 Task: In the  document Grandcanyon.pdf Share this file with 'softage.7@softage.net' Check 'Vision History' View the  non- printing characters
Action: Mouse moved to (57, 107)
Screenshot: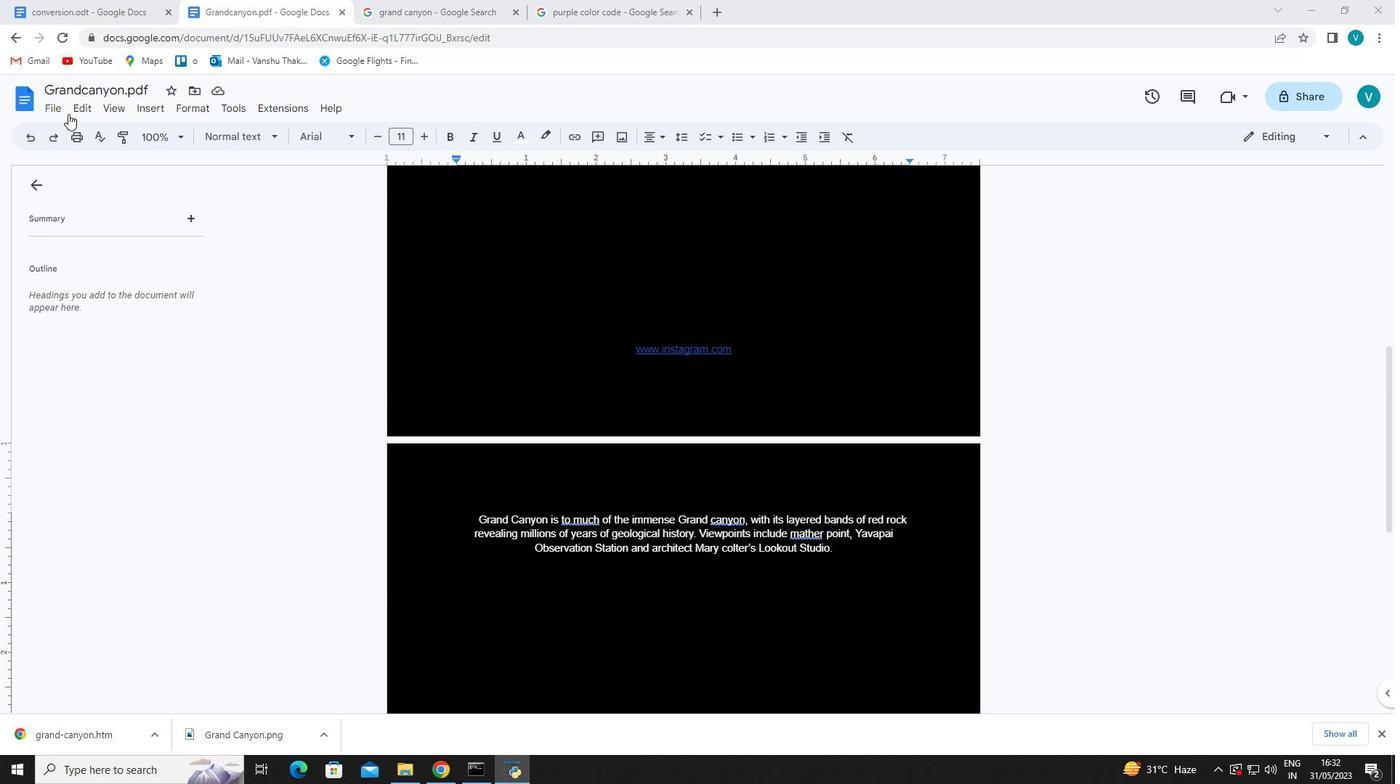 
Action: Mouse pressed left at (57, 107)
Screenshot: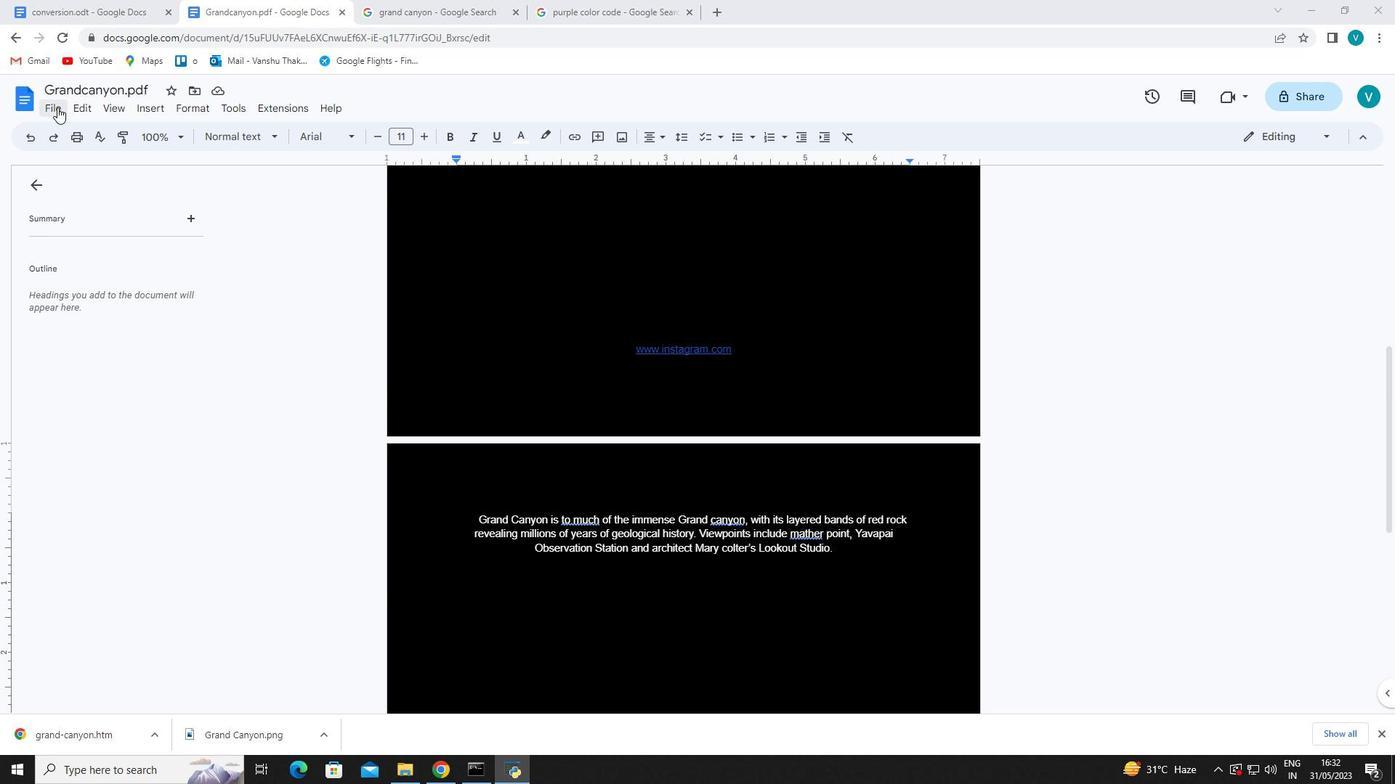 
Action: Mouse moved to (72, 211)
Screenshot: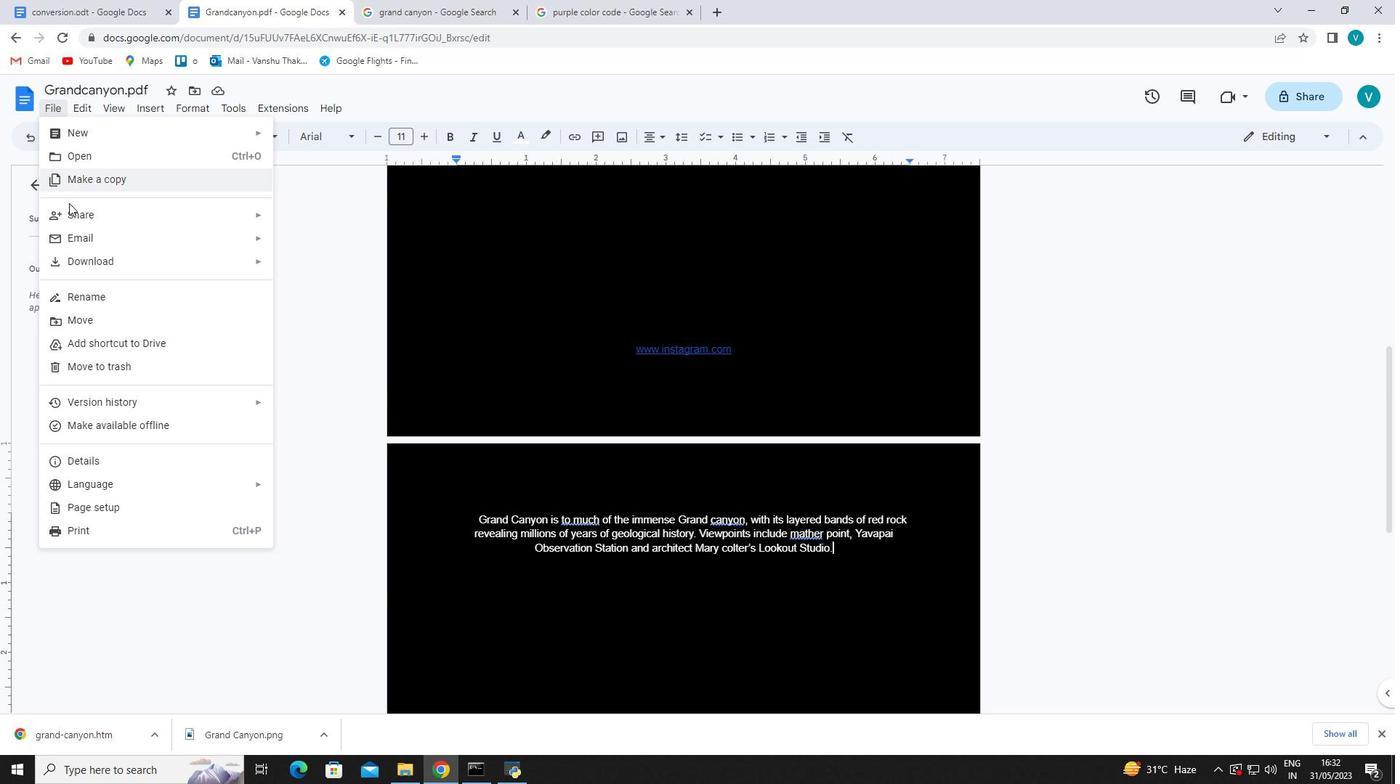 
Action: Mouse pressed left at (72, 211)
Screenshot: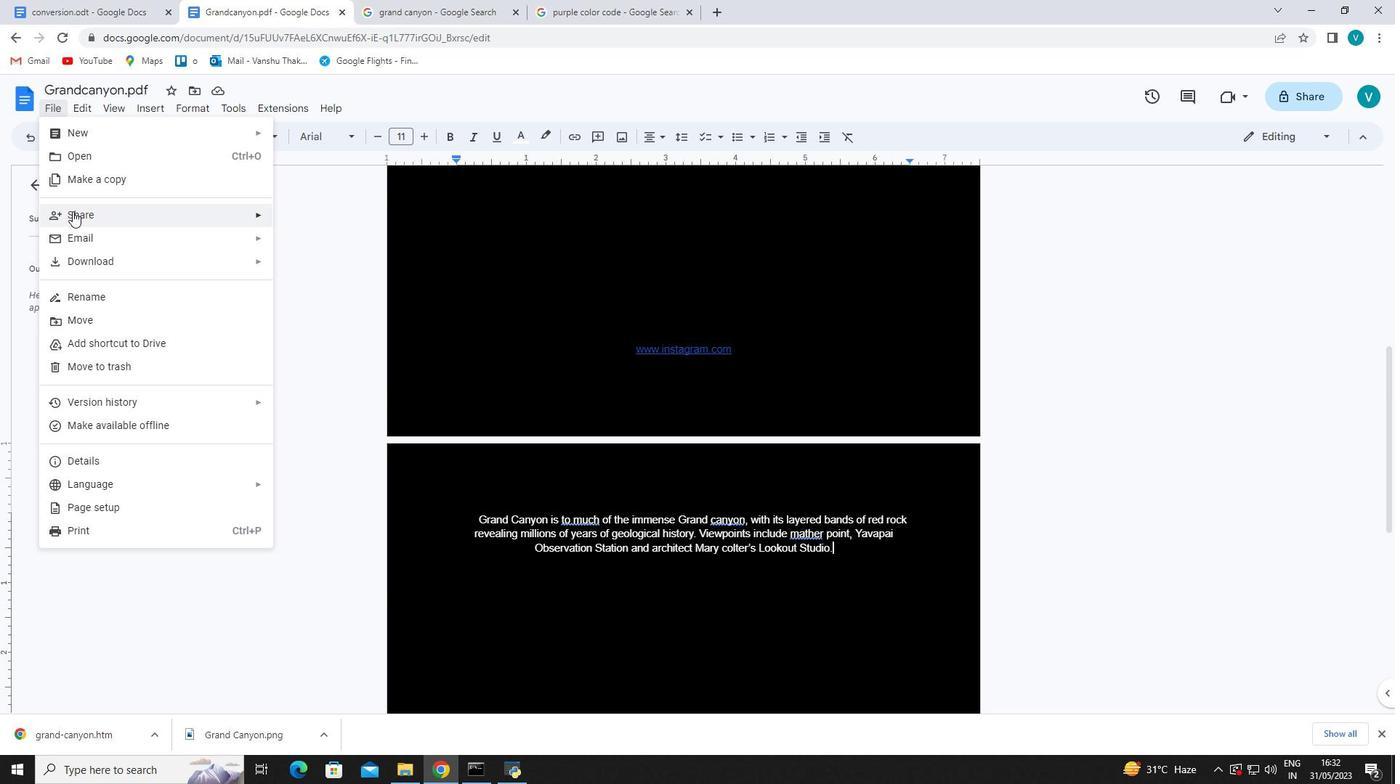 
Action: Mouse moved to (319, 223)
Screenshot: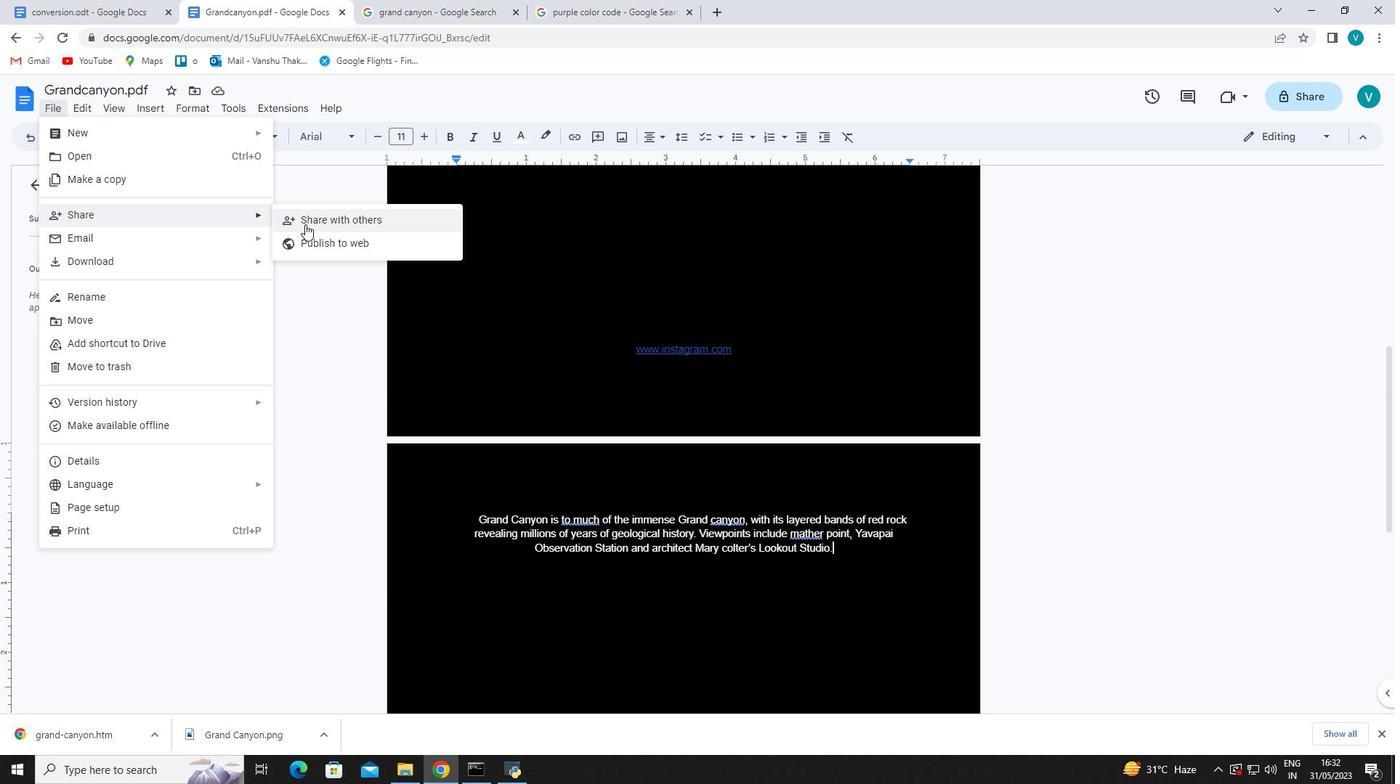 
Action: Mouse pressed left at (319, 223)
Screenshot: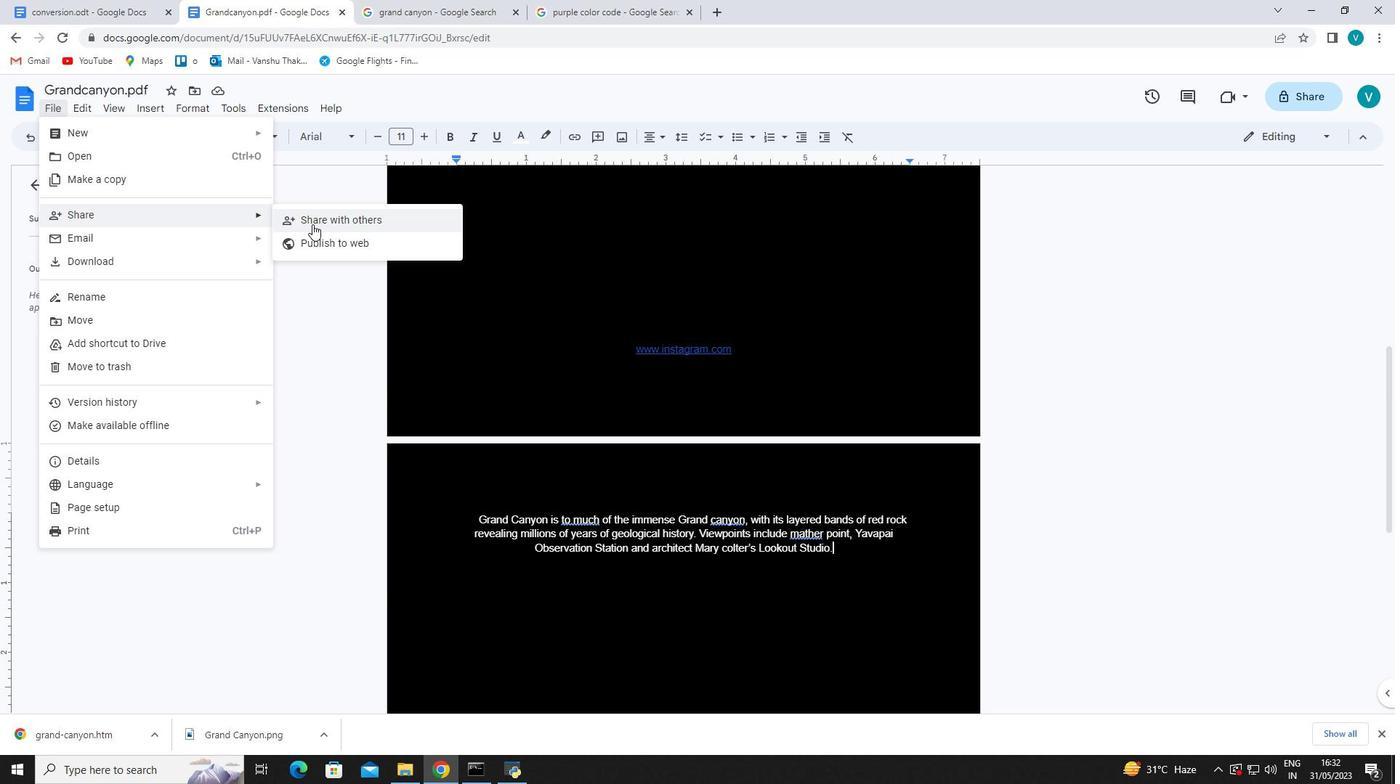 
Action: Mouse moved to (640, 325)
Screenshot: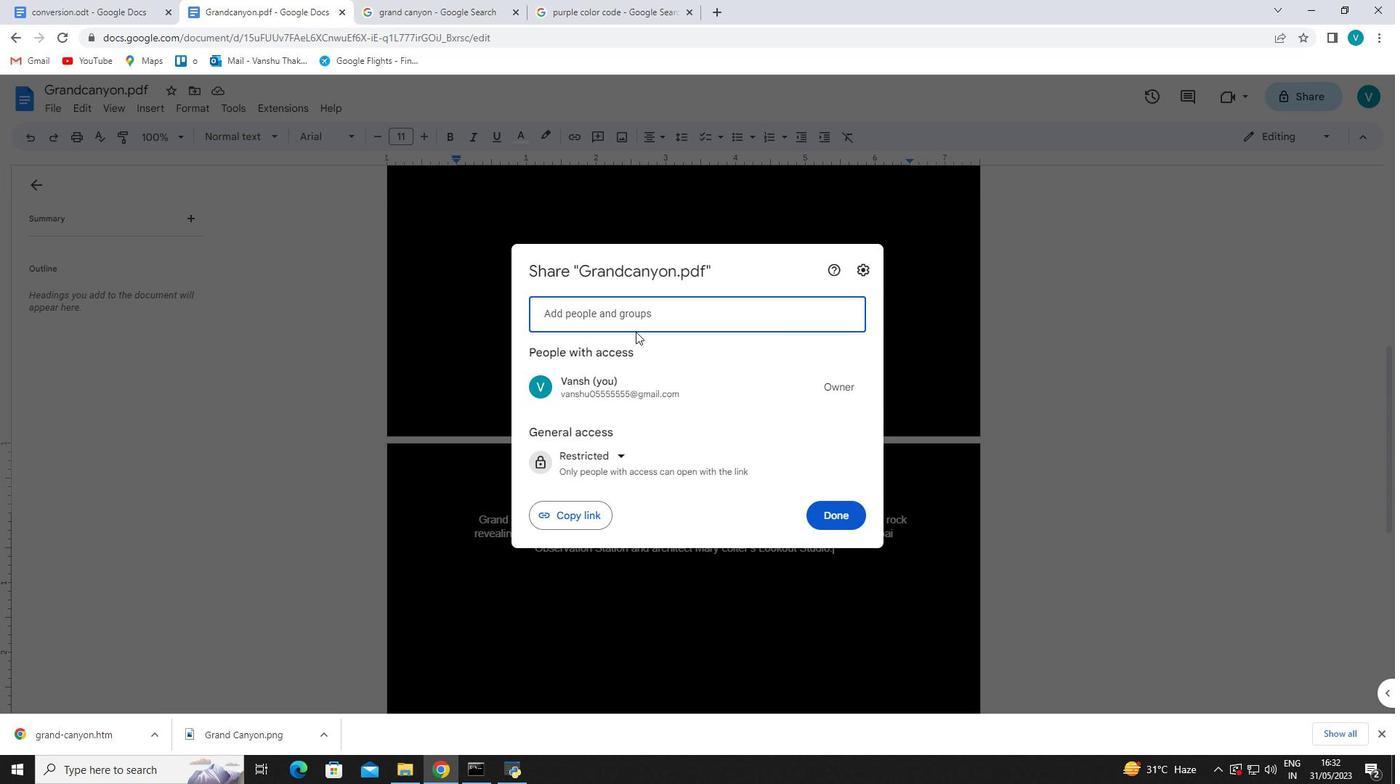 
Action: Mouse pressed left at (640, 325)
Screenshot: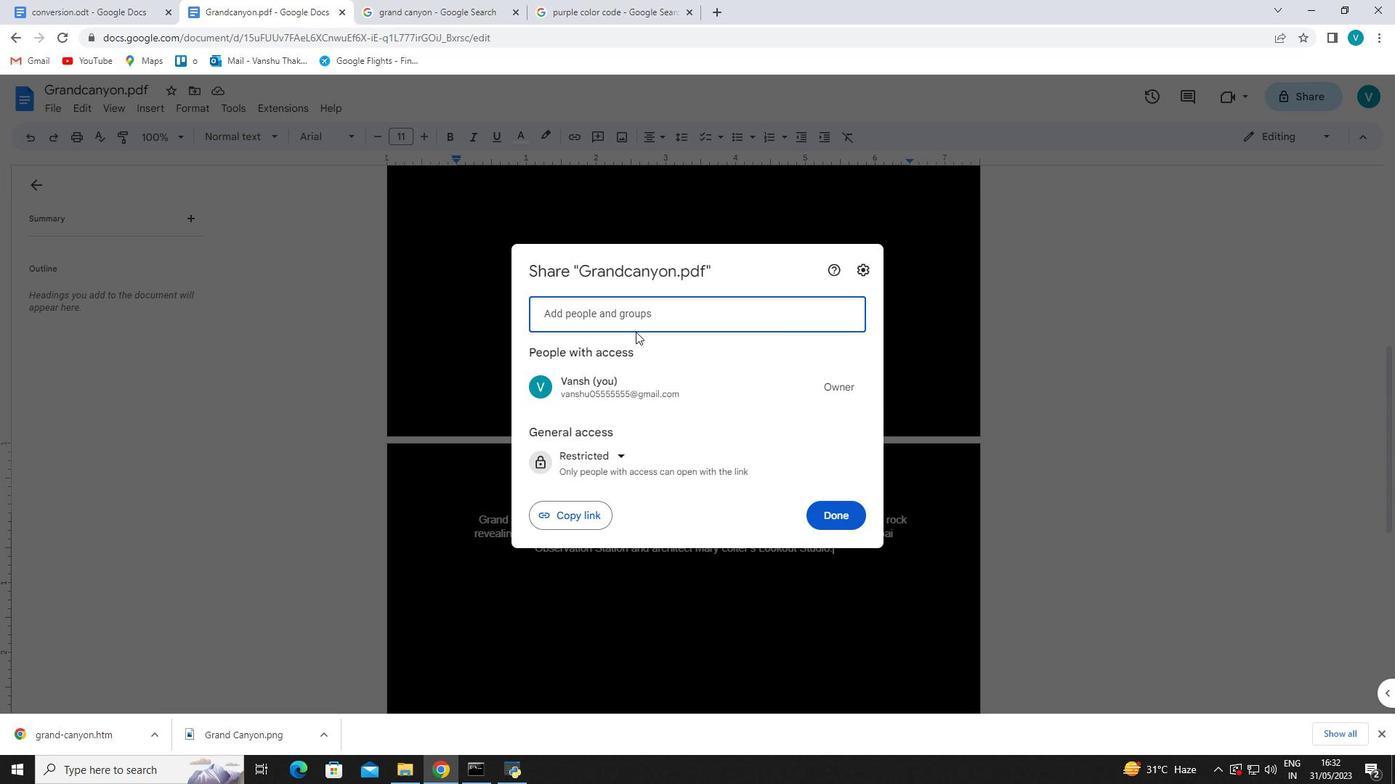 
Action: Key pressed <Key.shift>Softage.7<Key.shift>@softage,<Key.backspace><Key.enter>
Screenshot: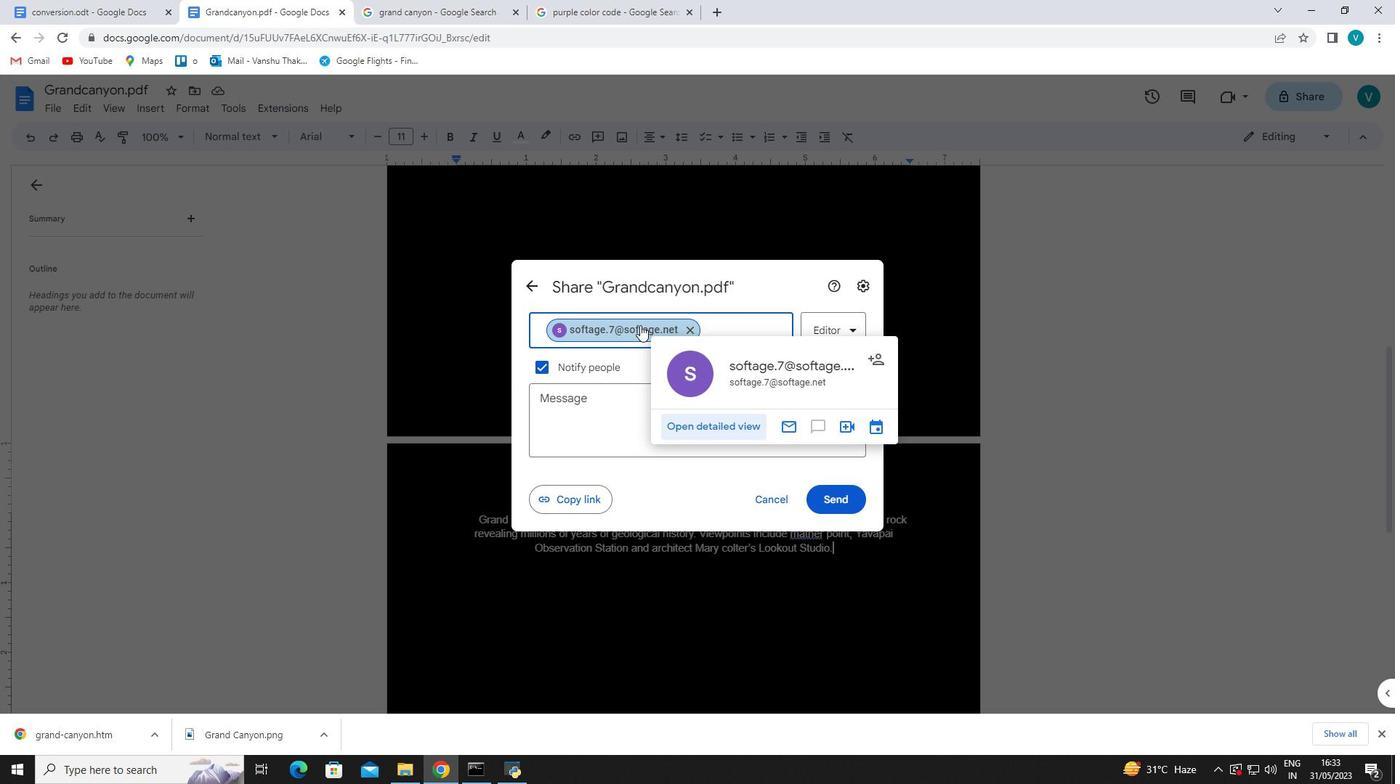 
Action: Mouse moved to (756, 374)
Screenshot: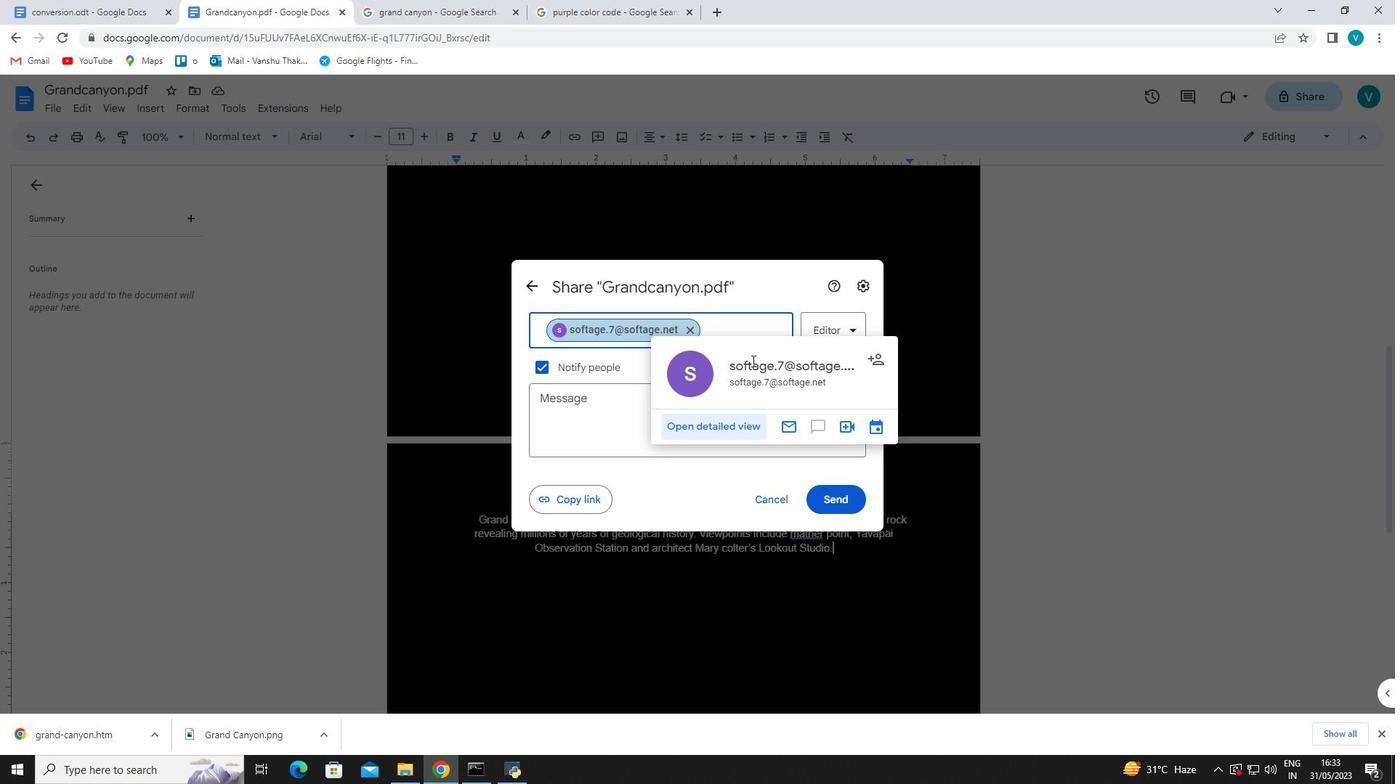 
Action: Mouse pressed left at (756, 374)
Screenshot: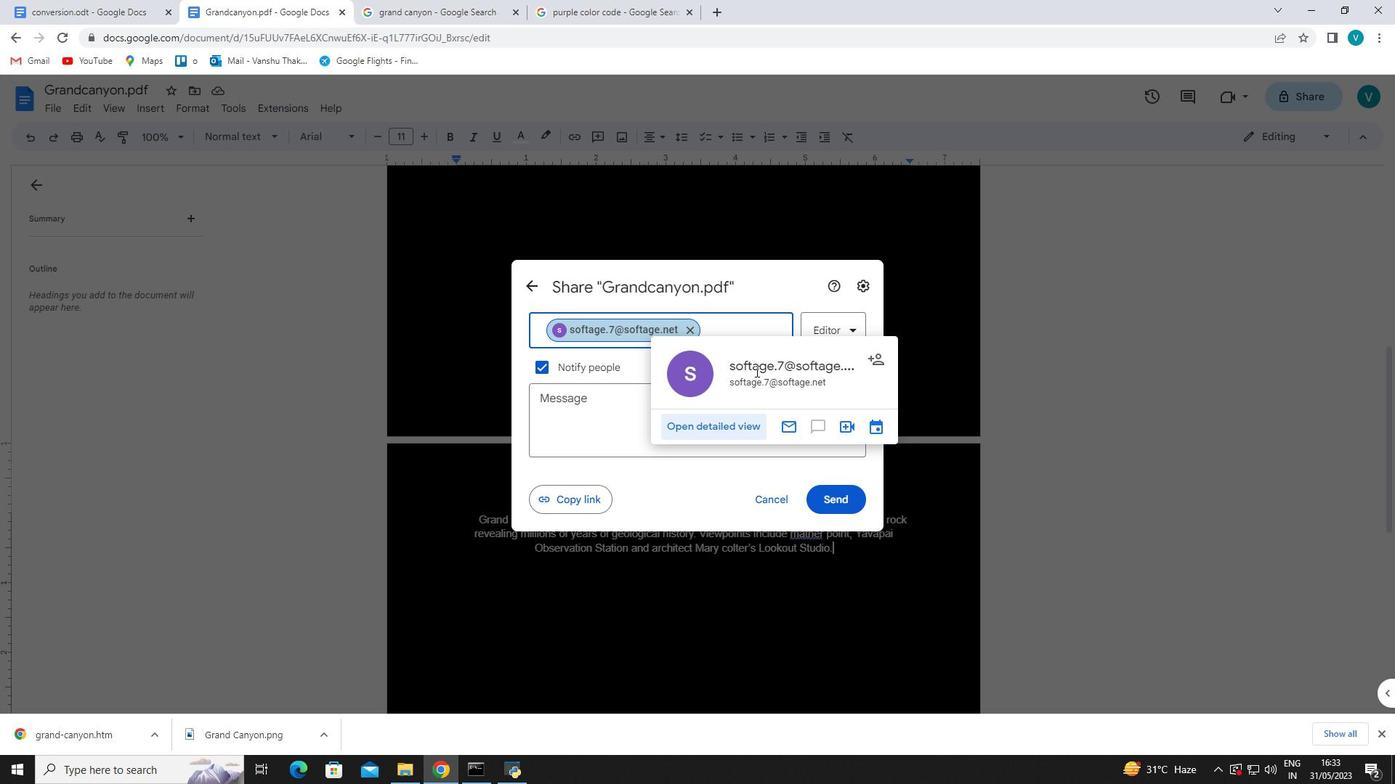 
Action: Mouse moved to (638, 376)
Screenshot: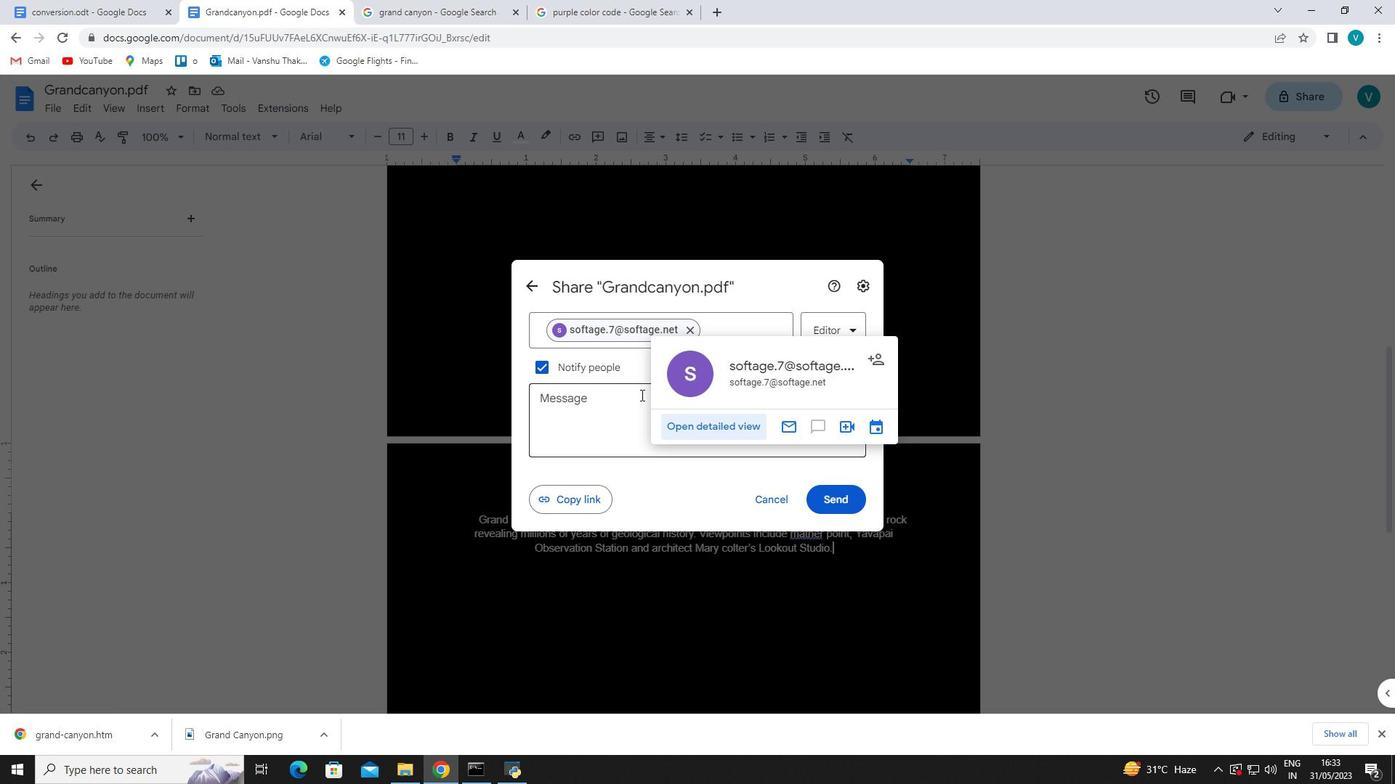 
Action: Mouse pressed left at (638, 376)
Screenshot: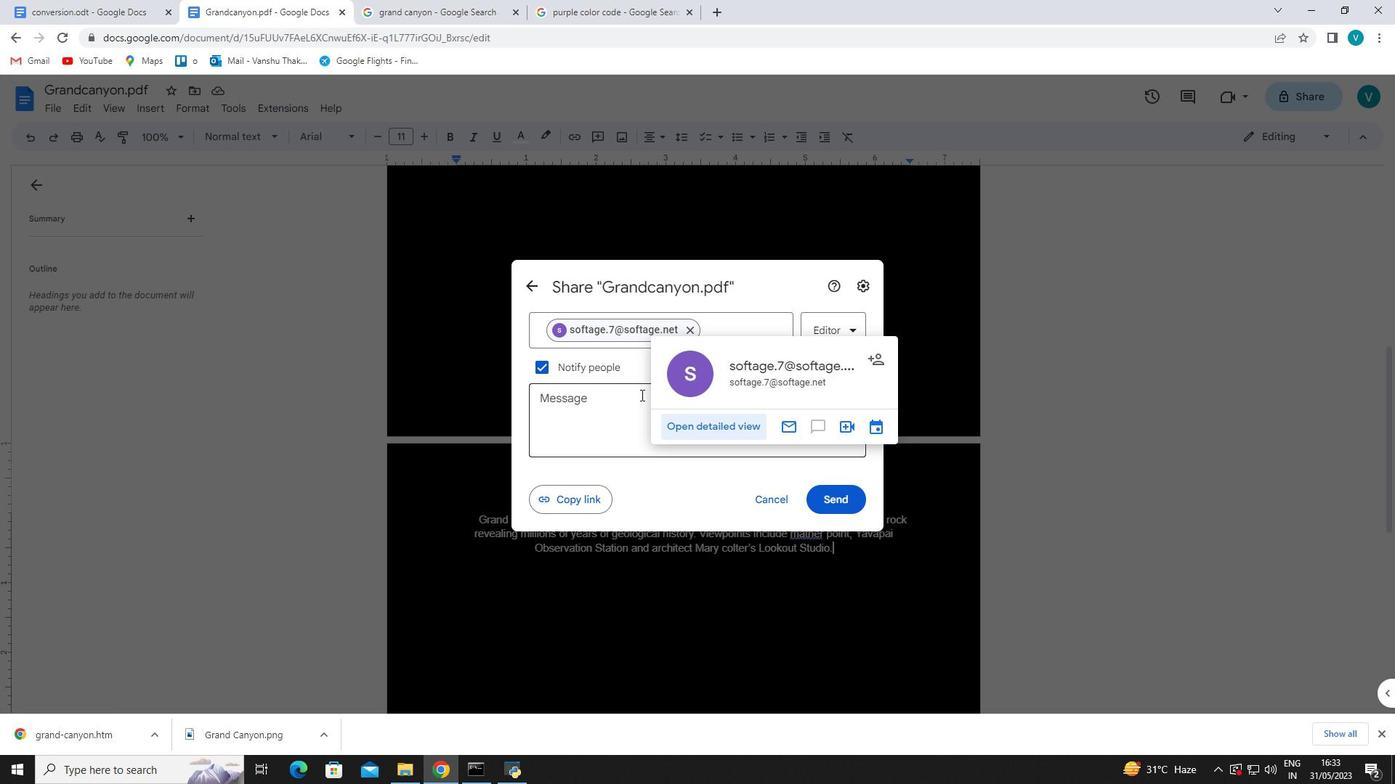 
Action: Mouse moved to (842, 503)
Screenshot: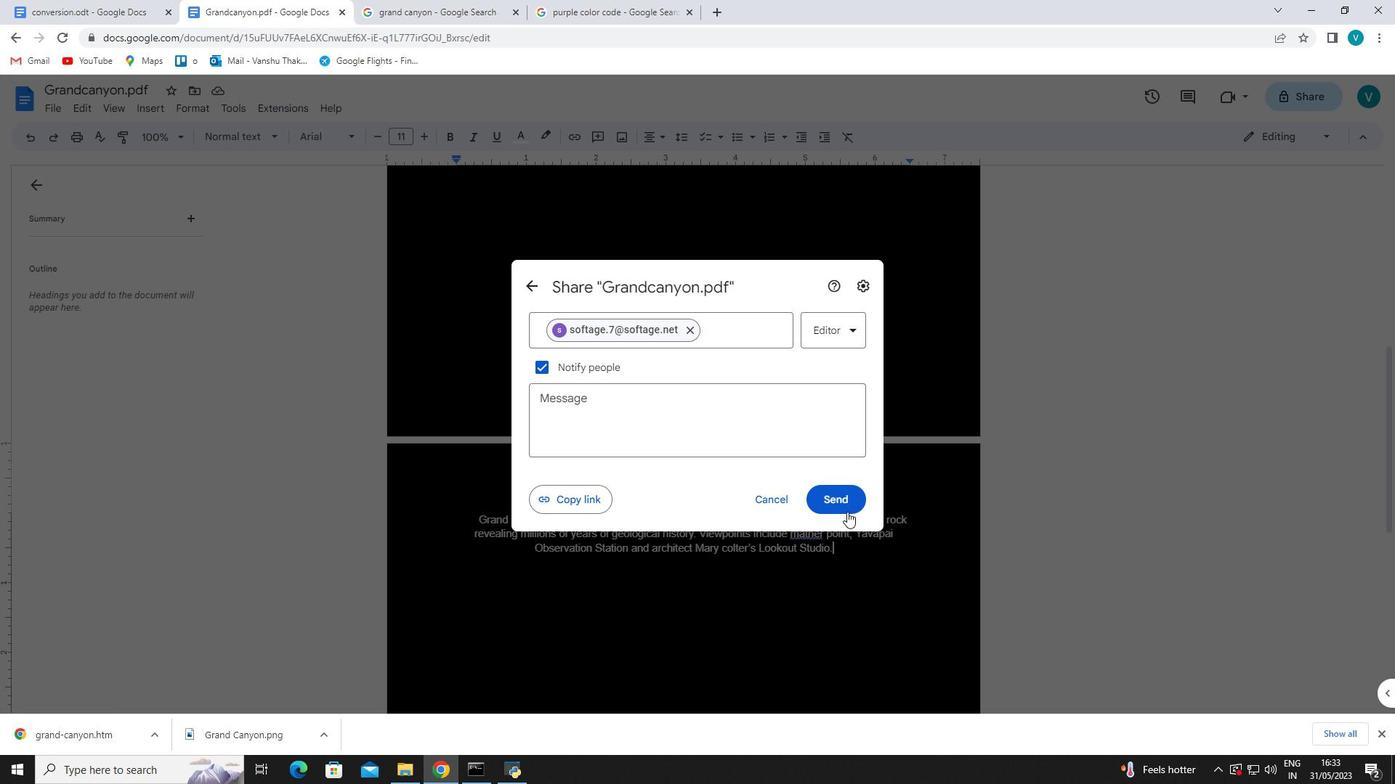 
Action: Mouse pressed left at (842, 503)
Screenshot: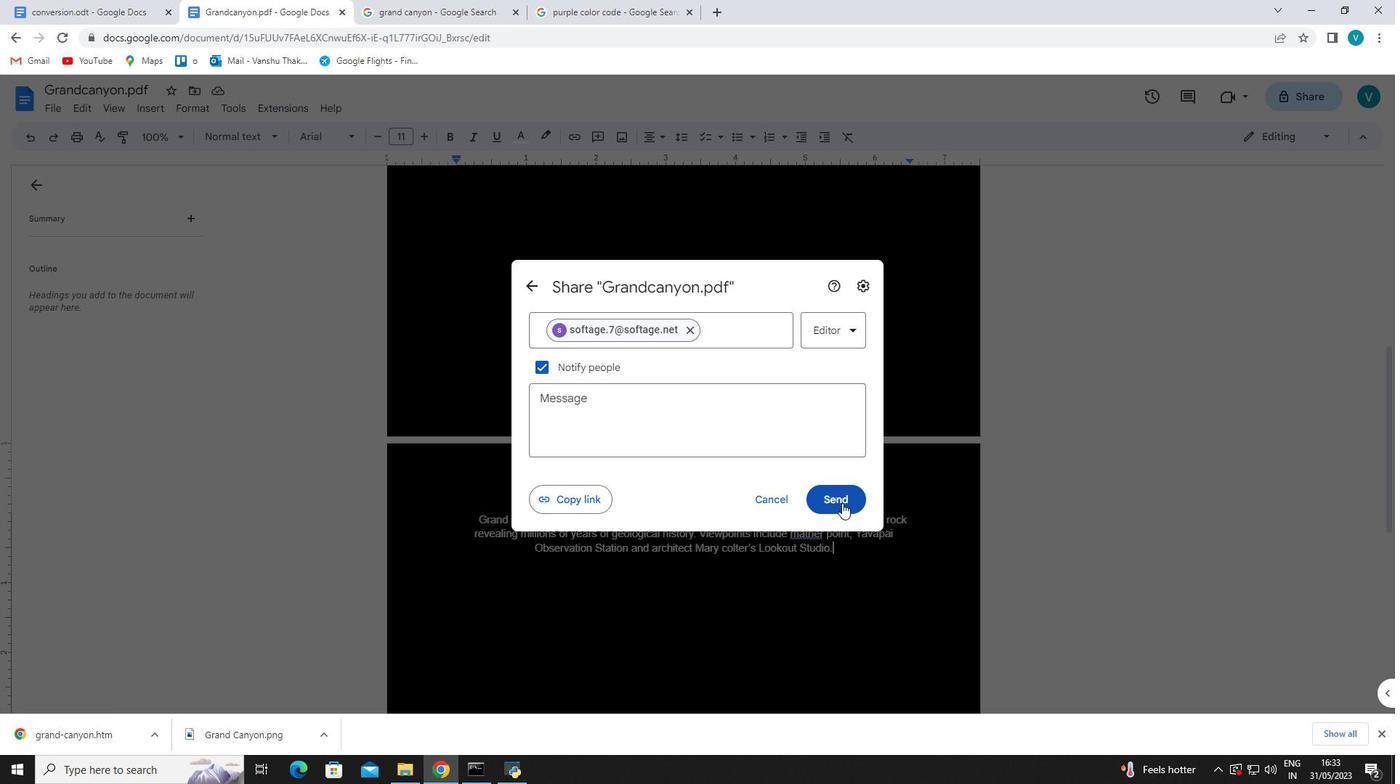 
Action: Mouse moved to (54, 115)
Screenshot: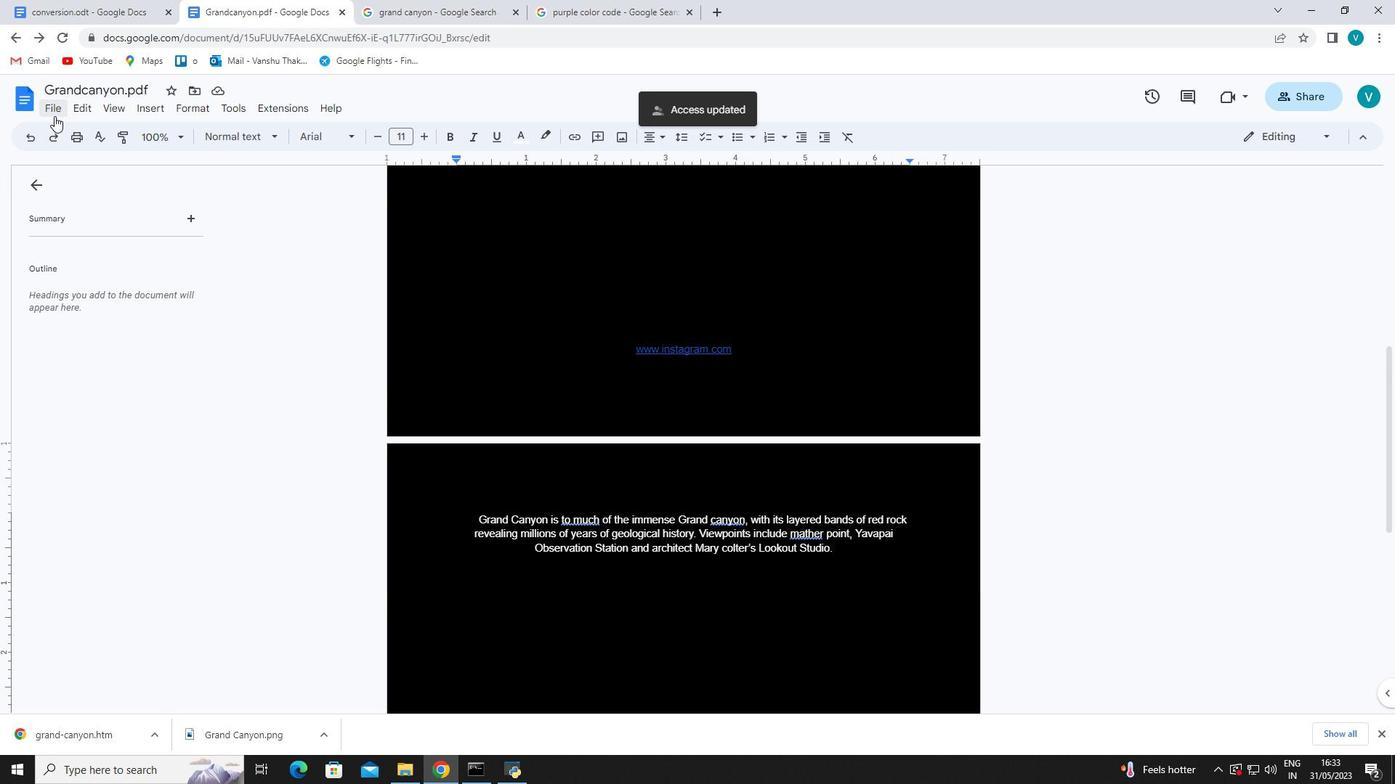 
Action: Mouse pressed left at (54, 115)
Screenshot: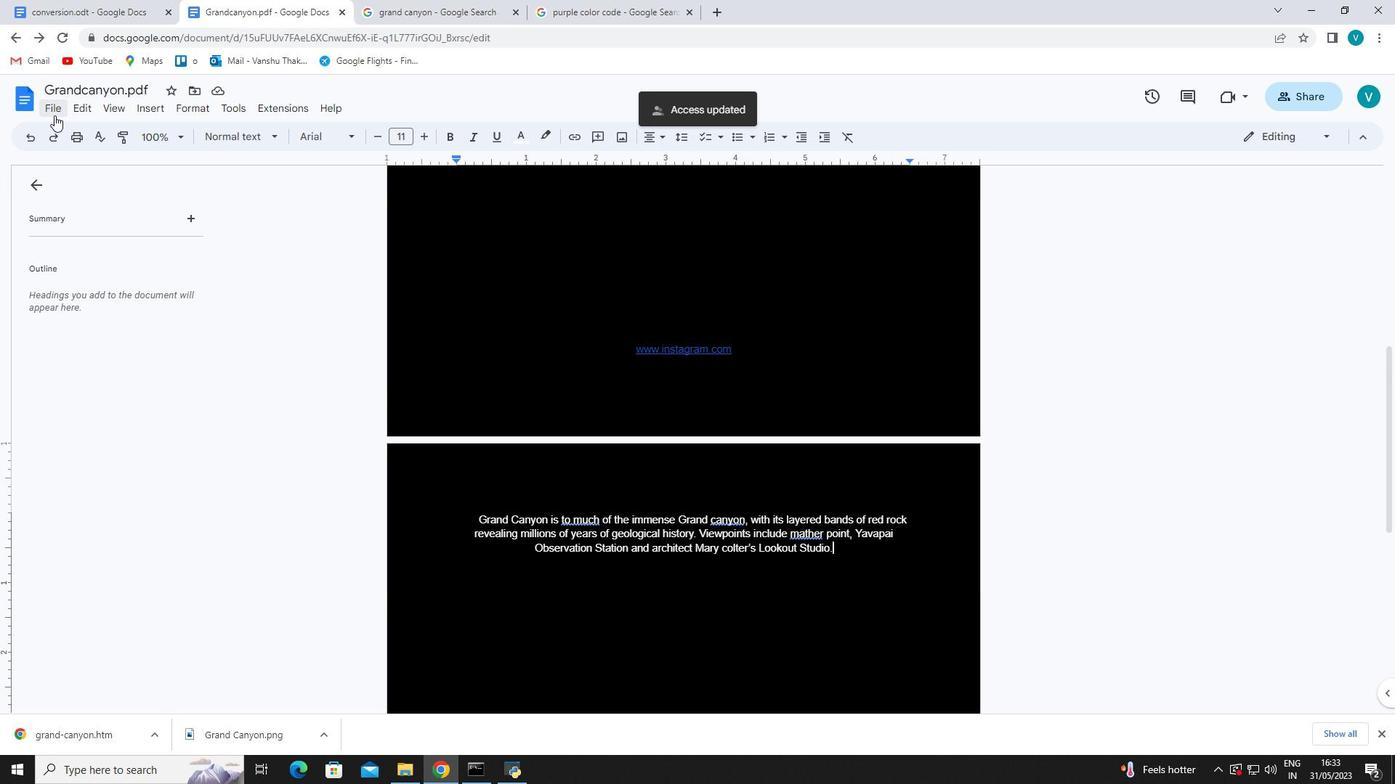 
Action: Mouse moved to (279, 404)
Screenshot: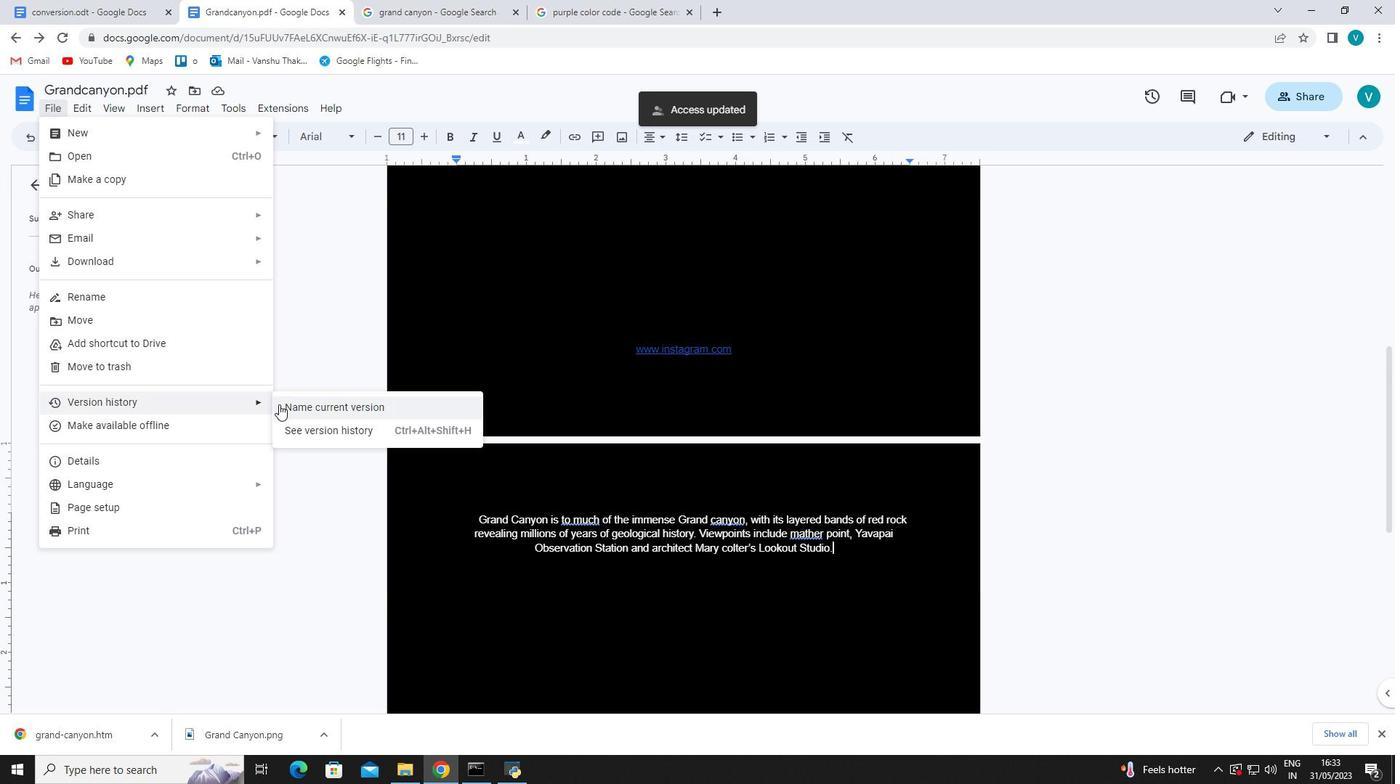 
Action: Mouse pressed left at (279, 404)
Screenshot: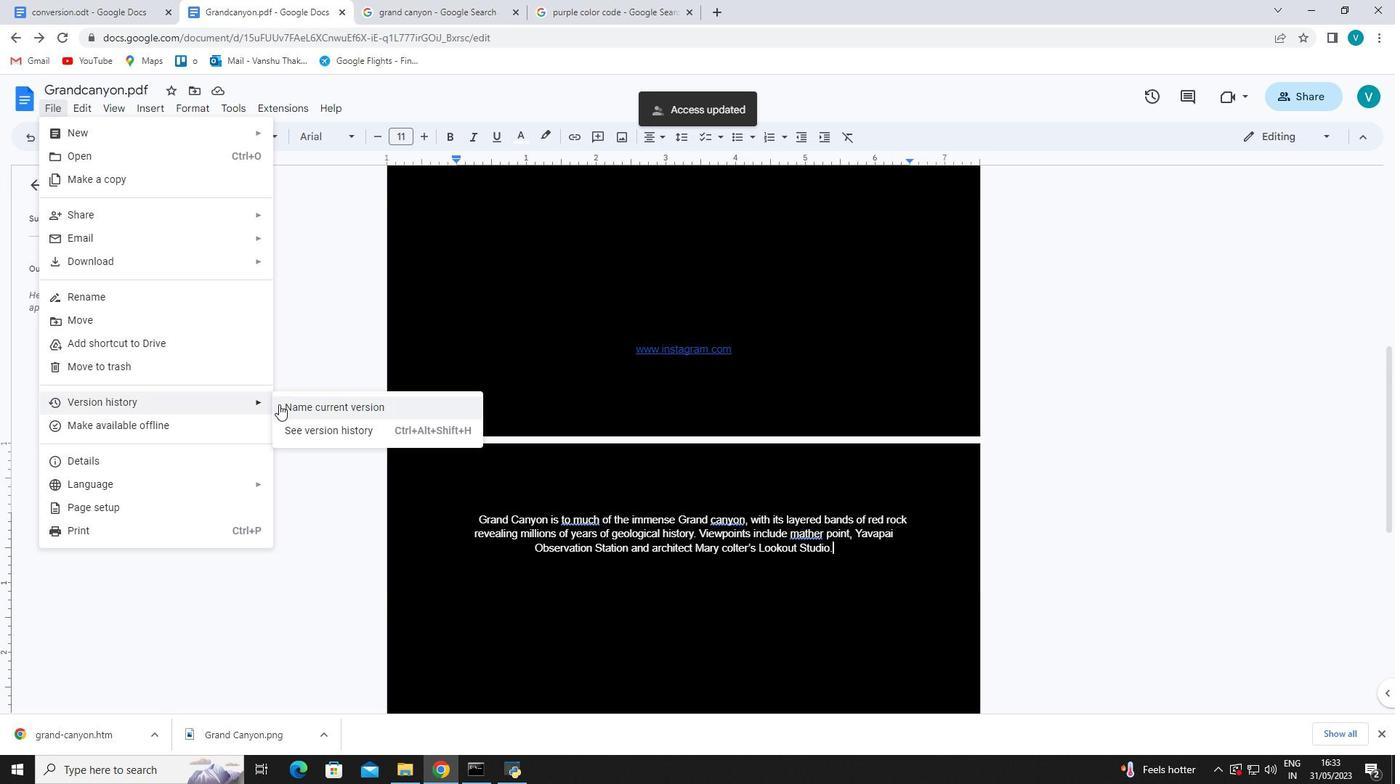 
Action: Mouse moved to (808, 343)
Screenshot: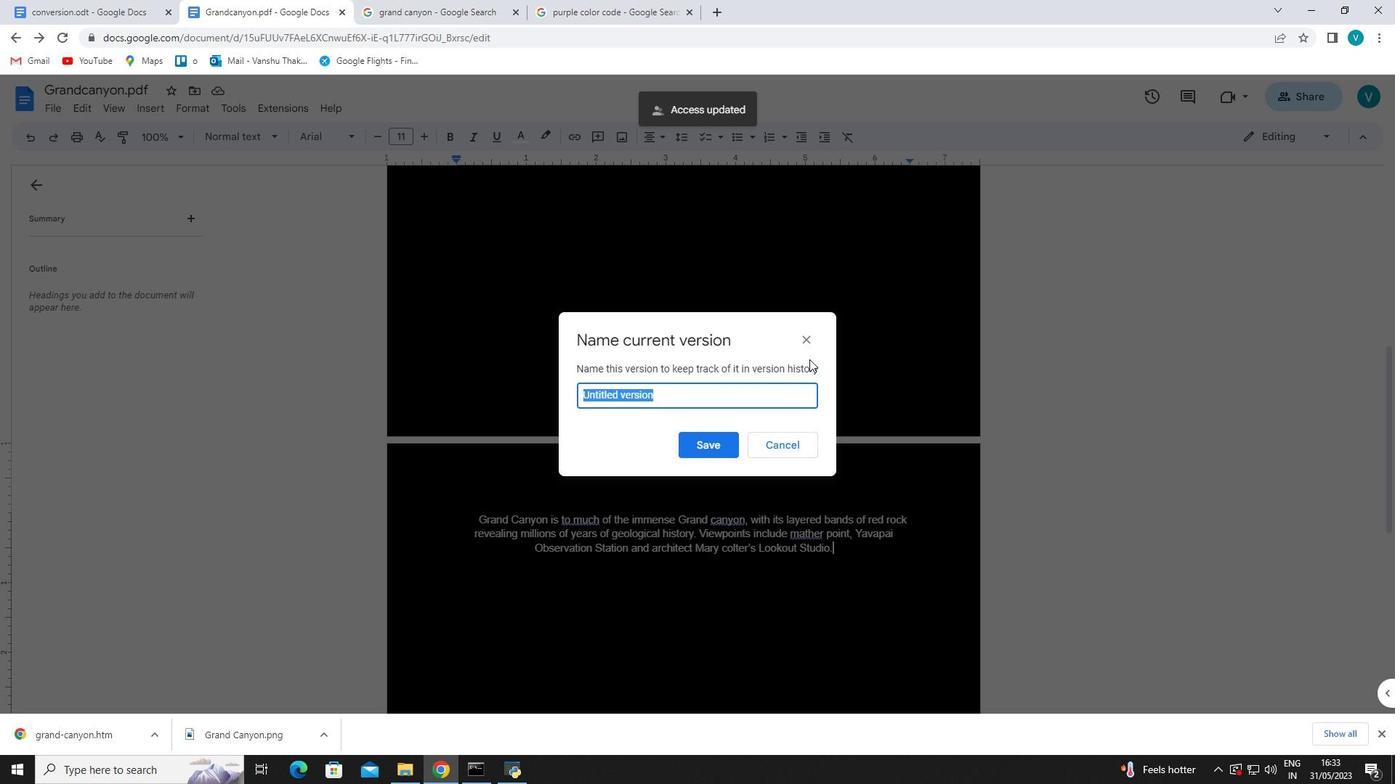 
Action: Mouse pressed left at (808, 343)
Screenshot: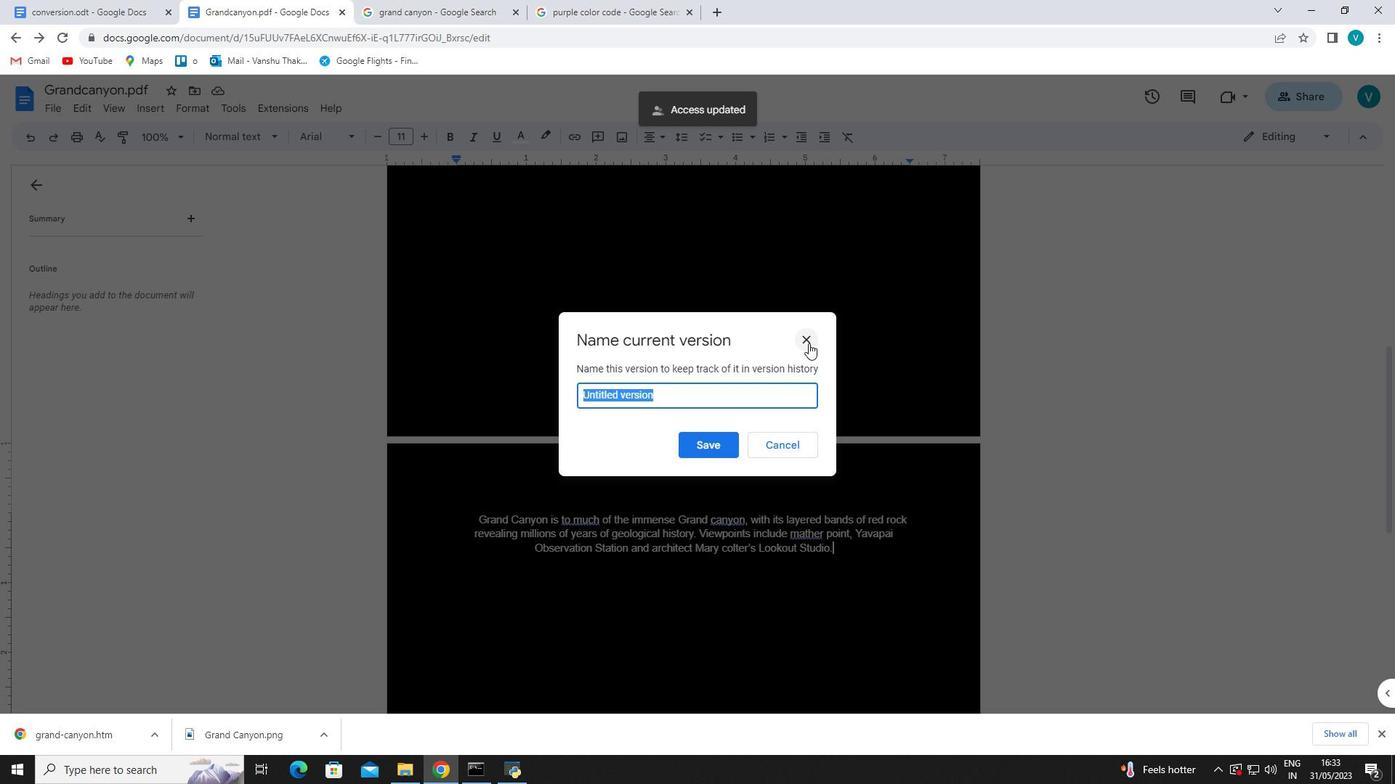 
Action: Mouse moved to (128, 107)
Screenshot: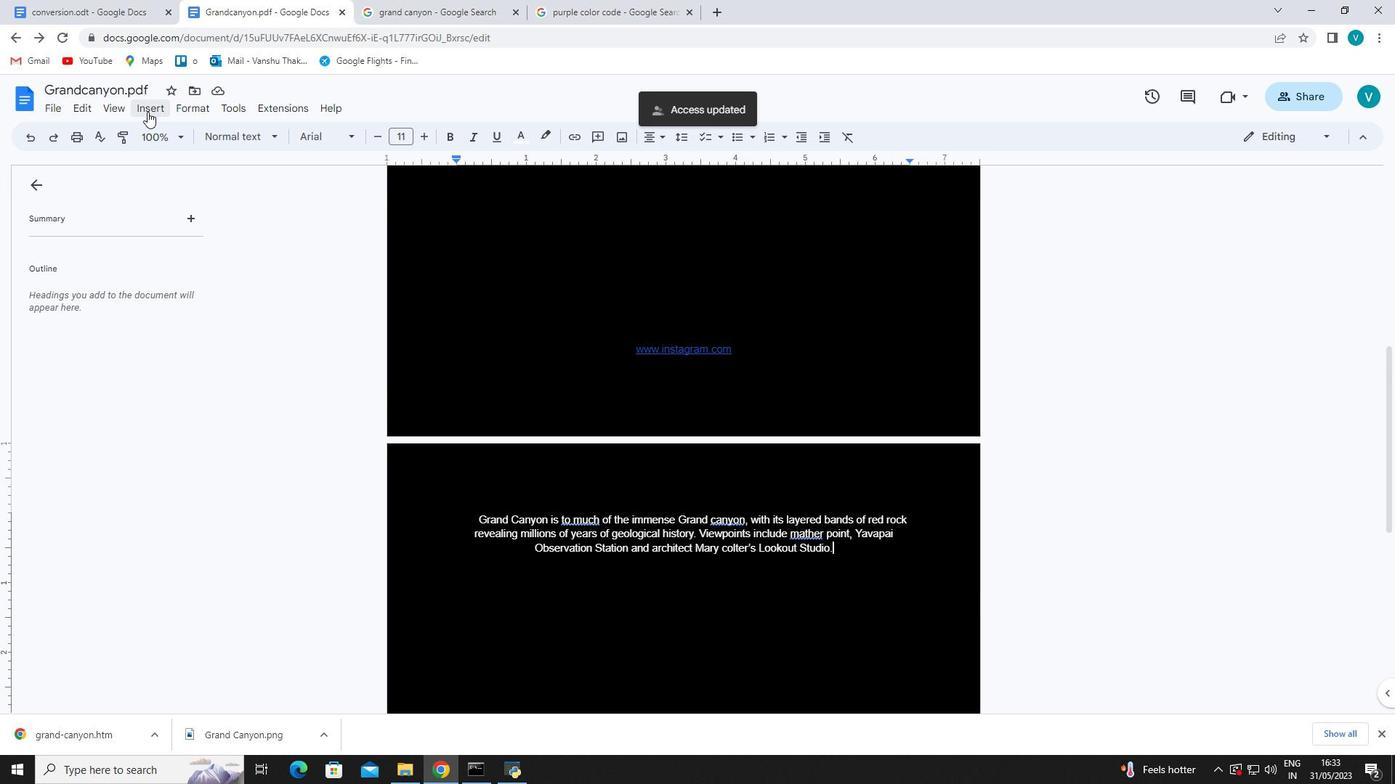 
Action: Mouse pressed left at (128, 107)
Screenshot: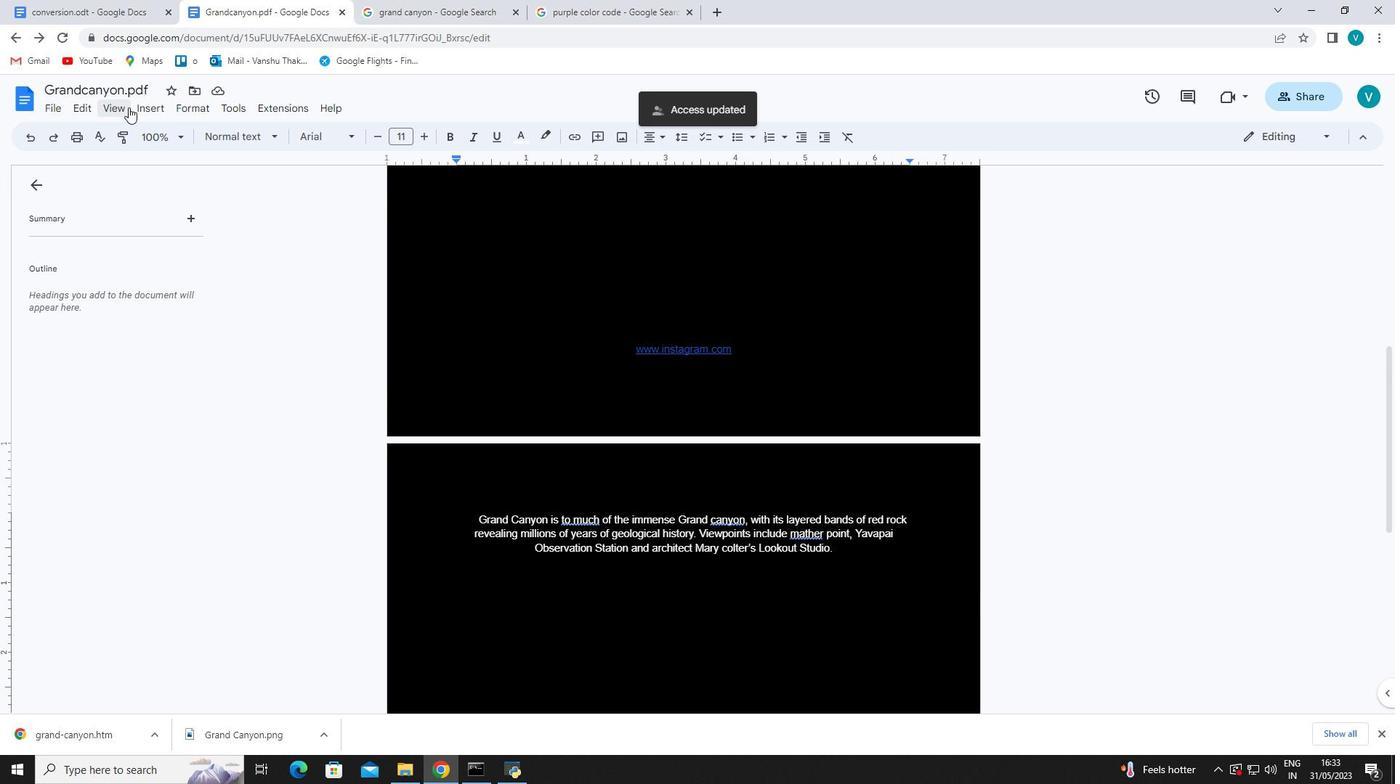 
Action: Mouse moved to (178, 257)
Screenshot: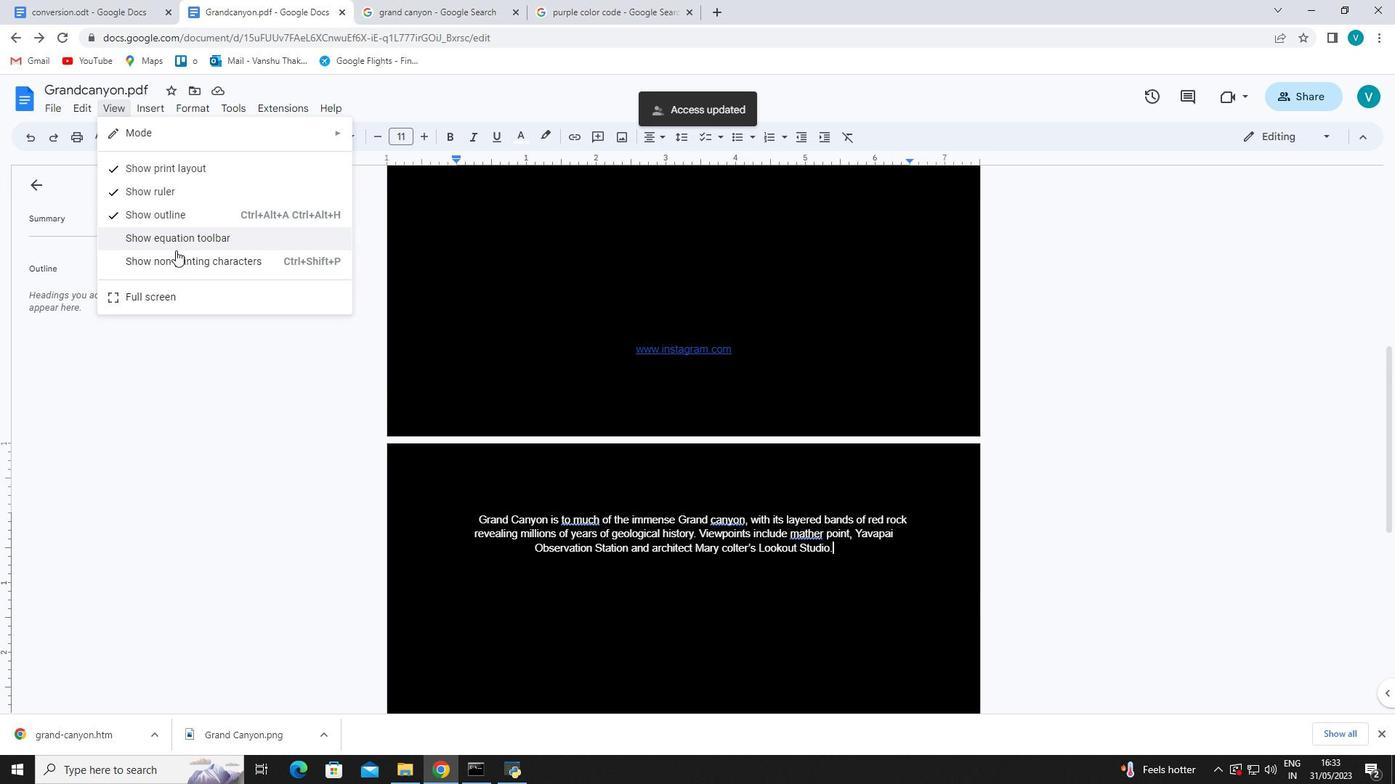 
Action: Mouse pressed left at (178, 257)
Screenshot: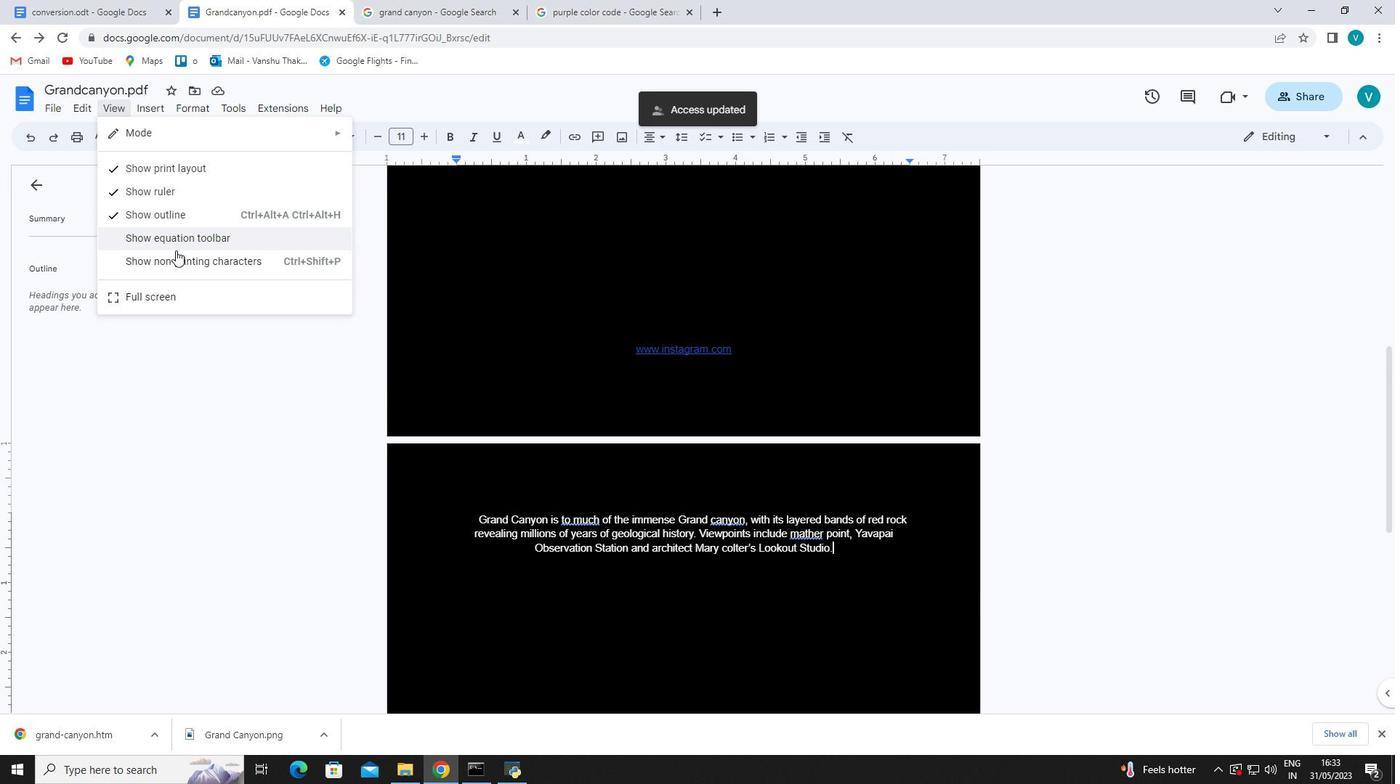 
Action: Mouse moved to (236, 368)
Screenshot: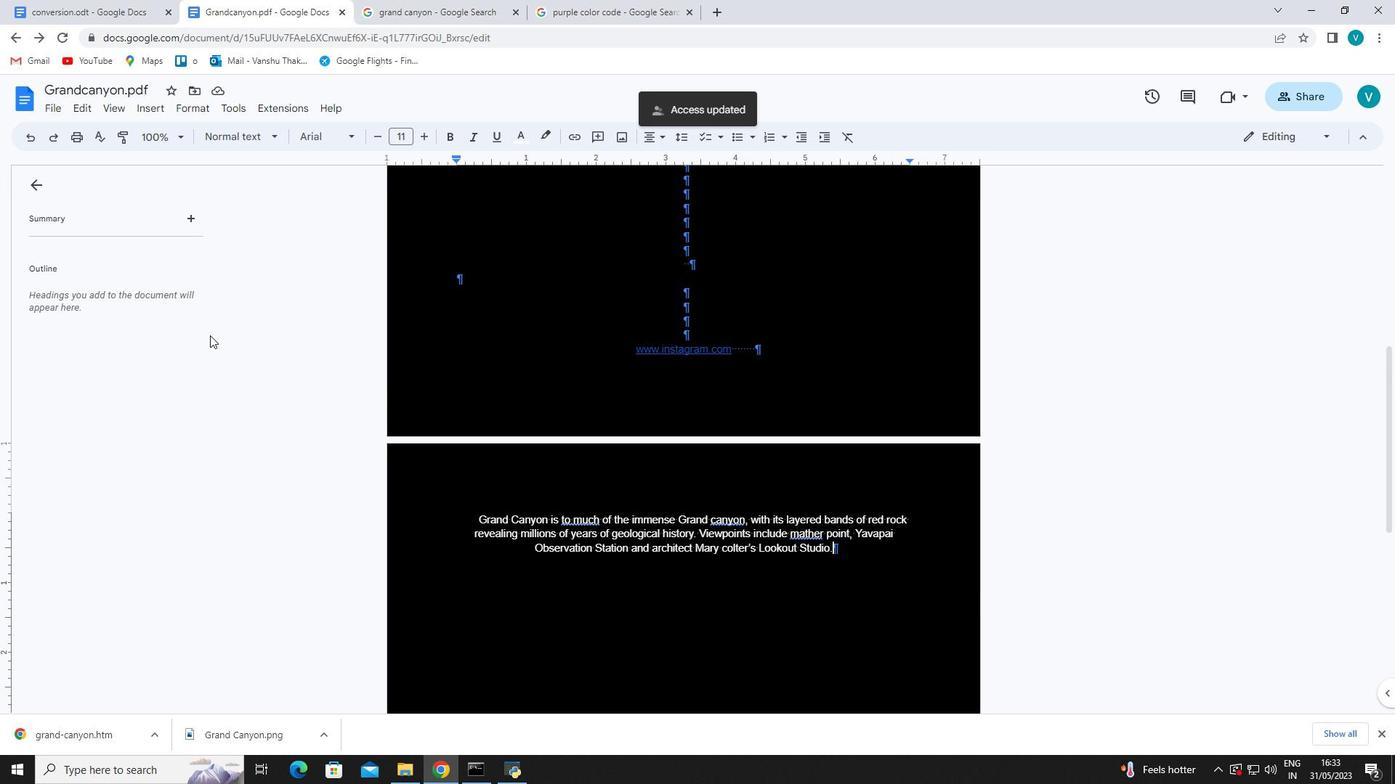 
Action: Mouse scrolled (236, 369) with delta (0, 0)
Screenshot: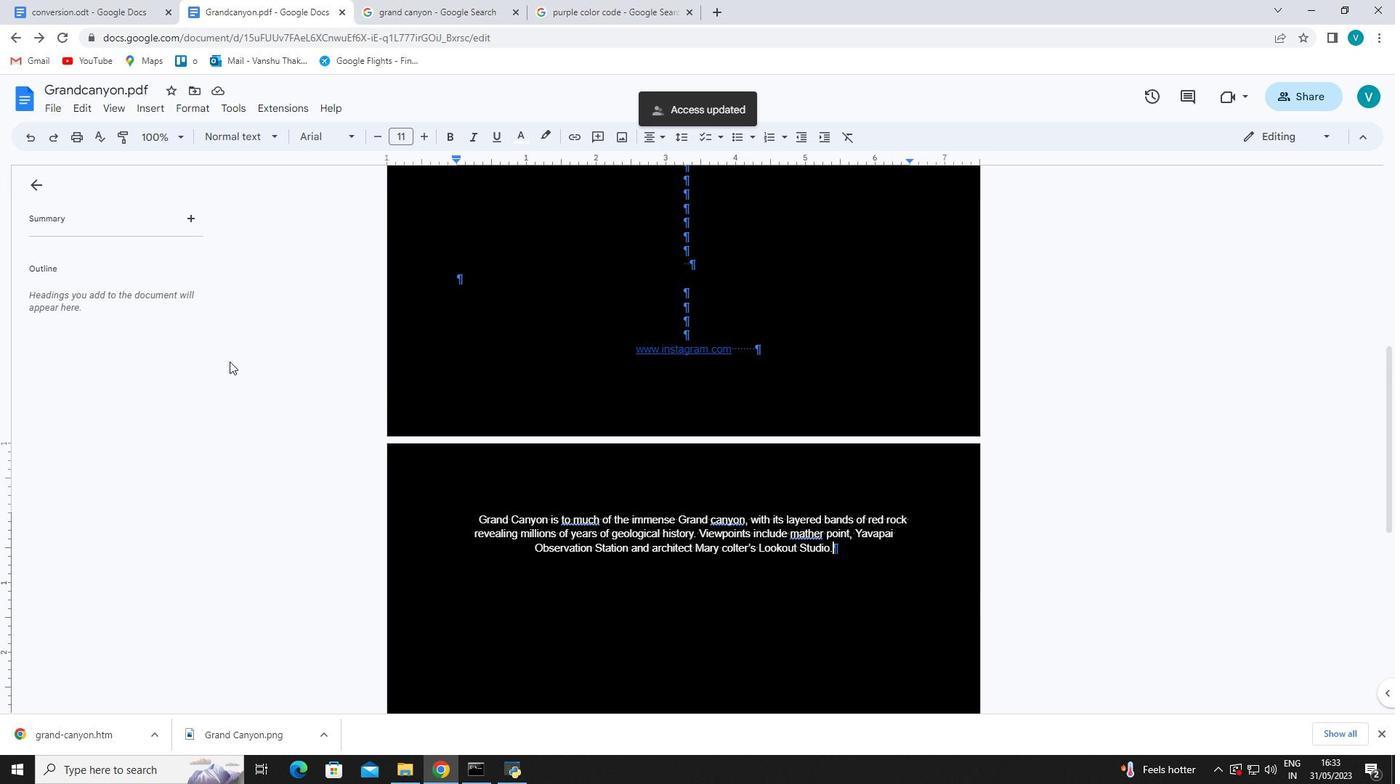 
Action: Mouse moved to (238, 369)
Screenshot: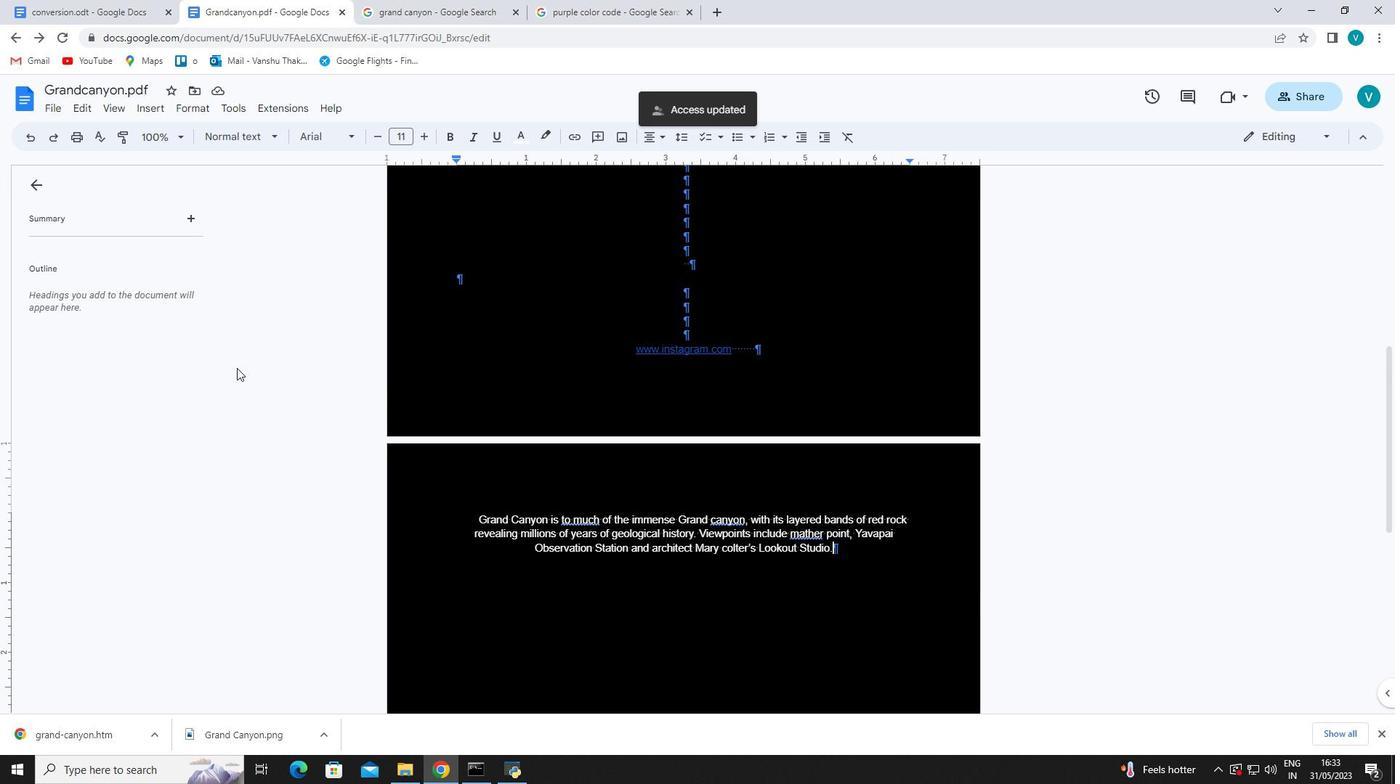 
Action: Mouse scrolled (238, 369) with delta (0, 0)
Screenshot: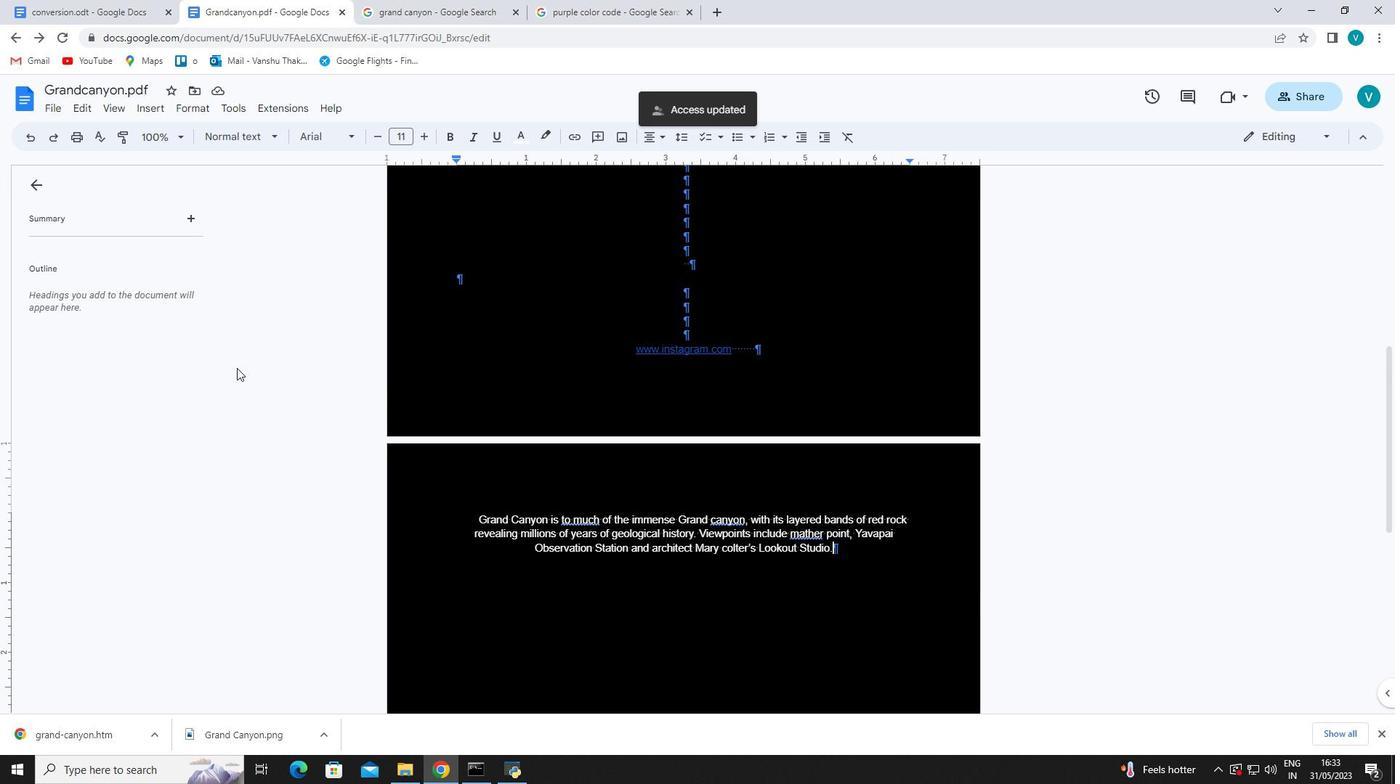 
Action: Mouse moved to (478, 441)
Screenshot: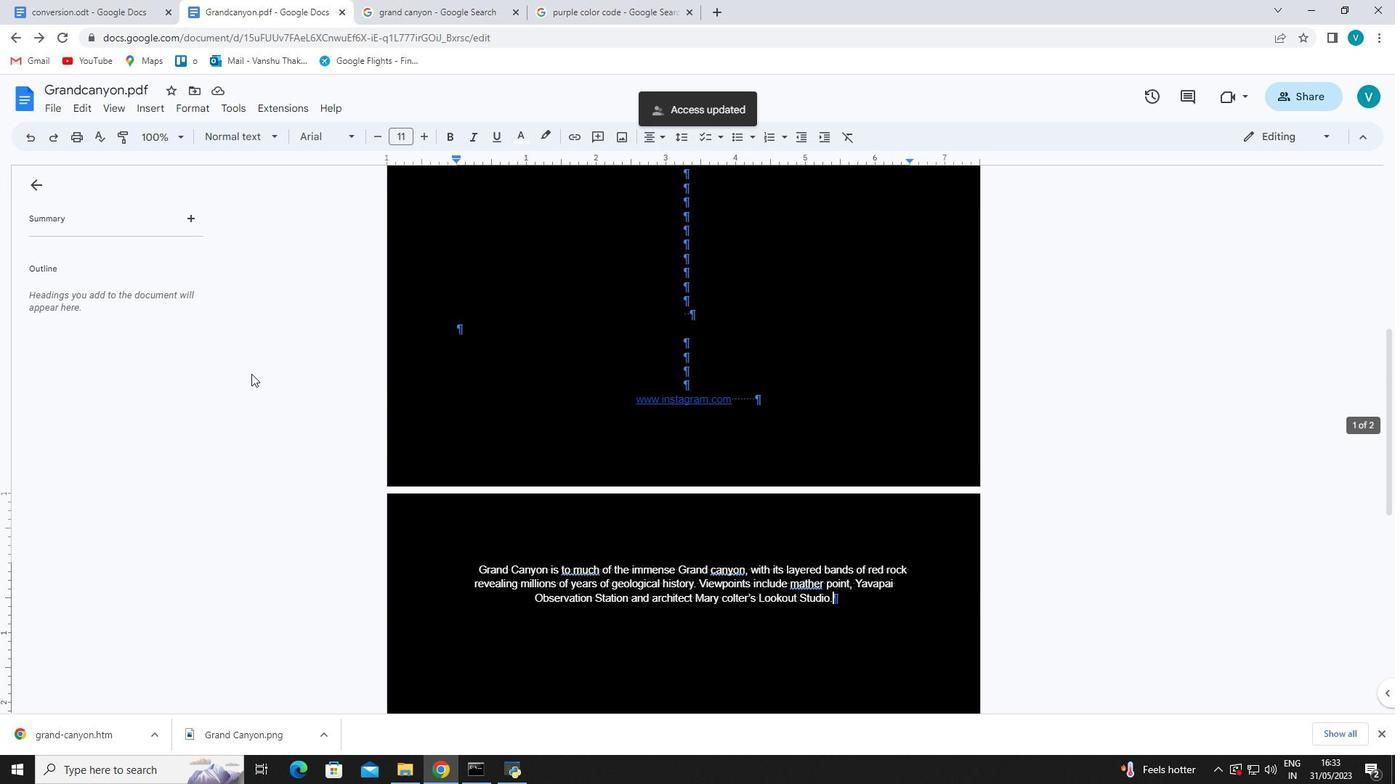 
Action: Mouse scrolled (307, 397) with delta (0, 0)
Screenshot: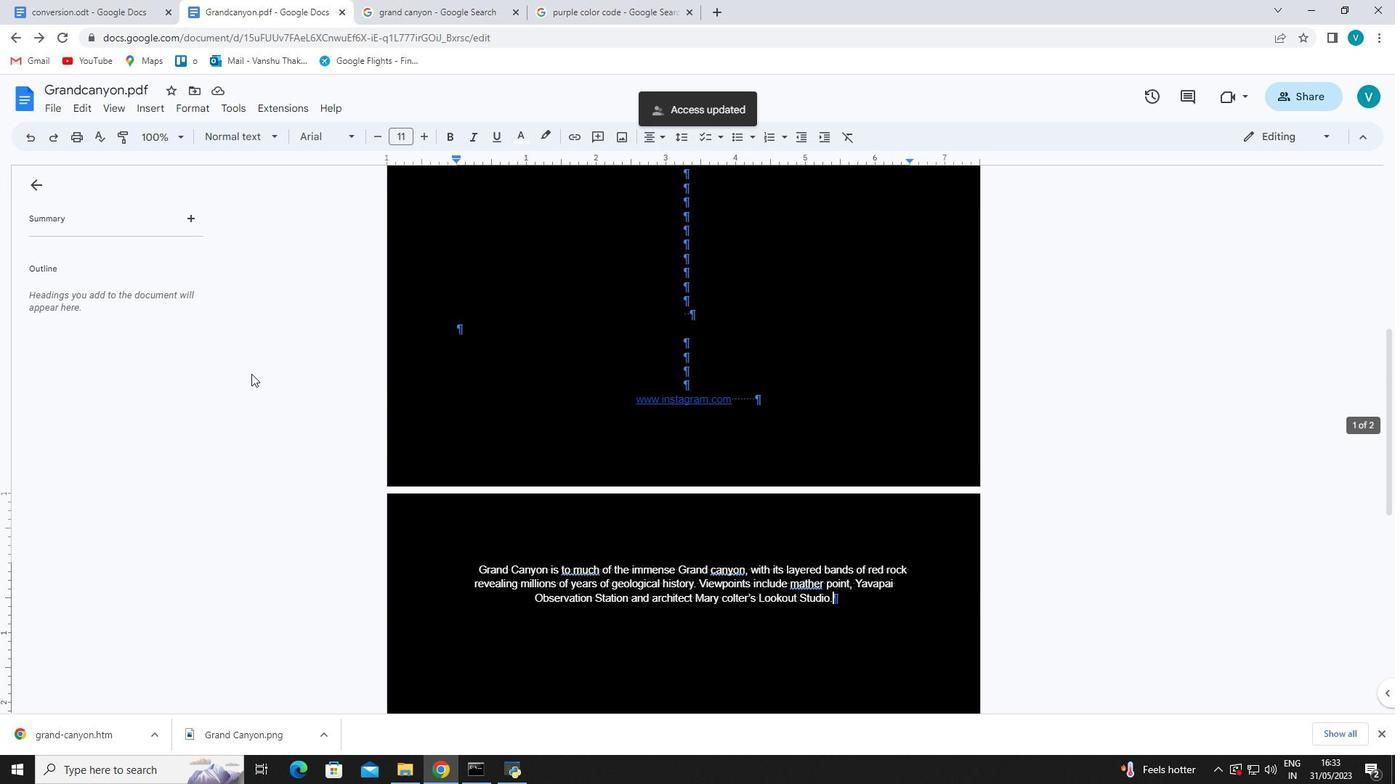 
Action: Mouse moved to (498, 443)
Screenshot: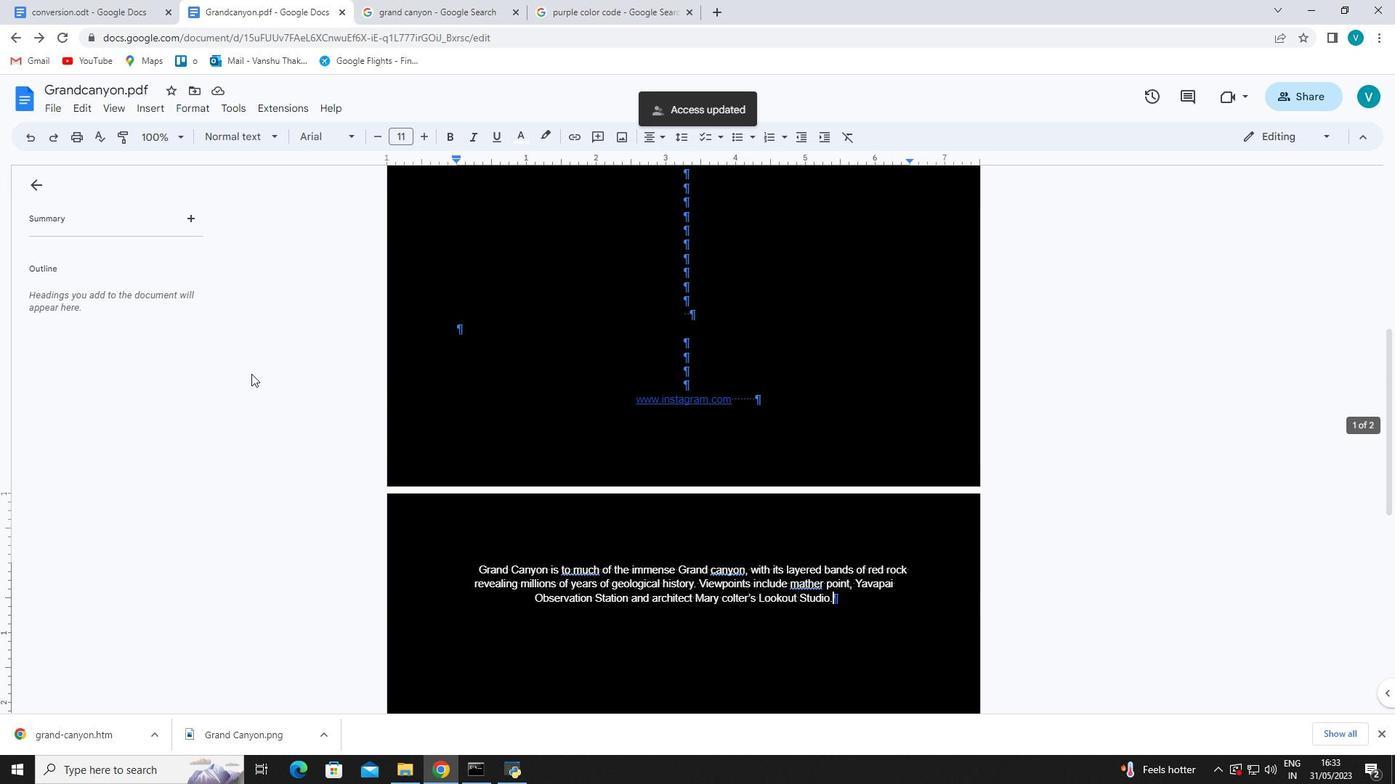 
Action: Mouse scrolled (498, 444) with delta (0, 0)
Screenshot: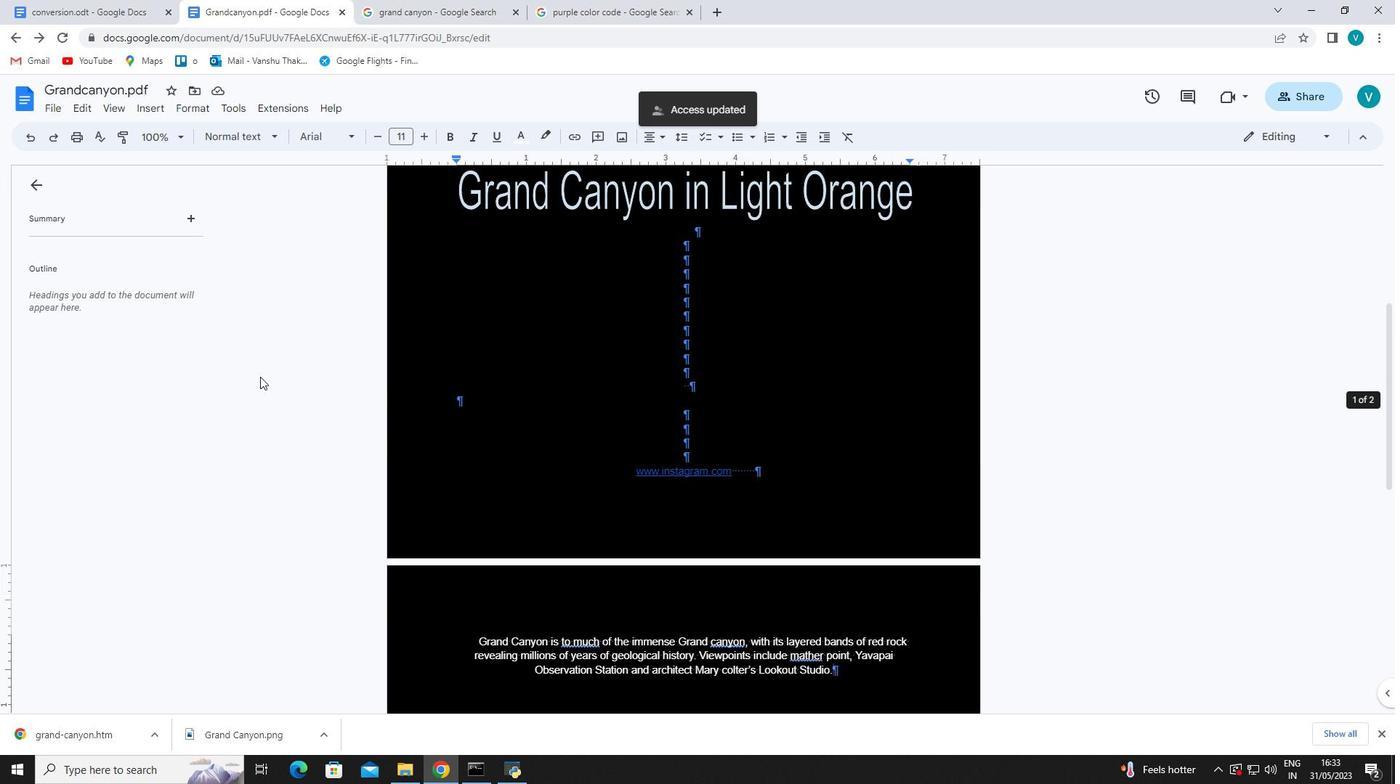 
Action: Mouse moved to (510, 446)
Screenshot: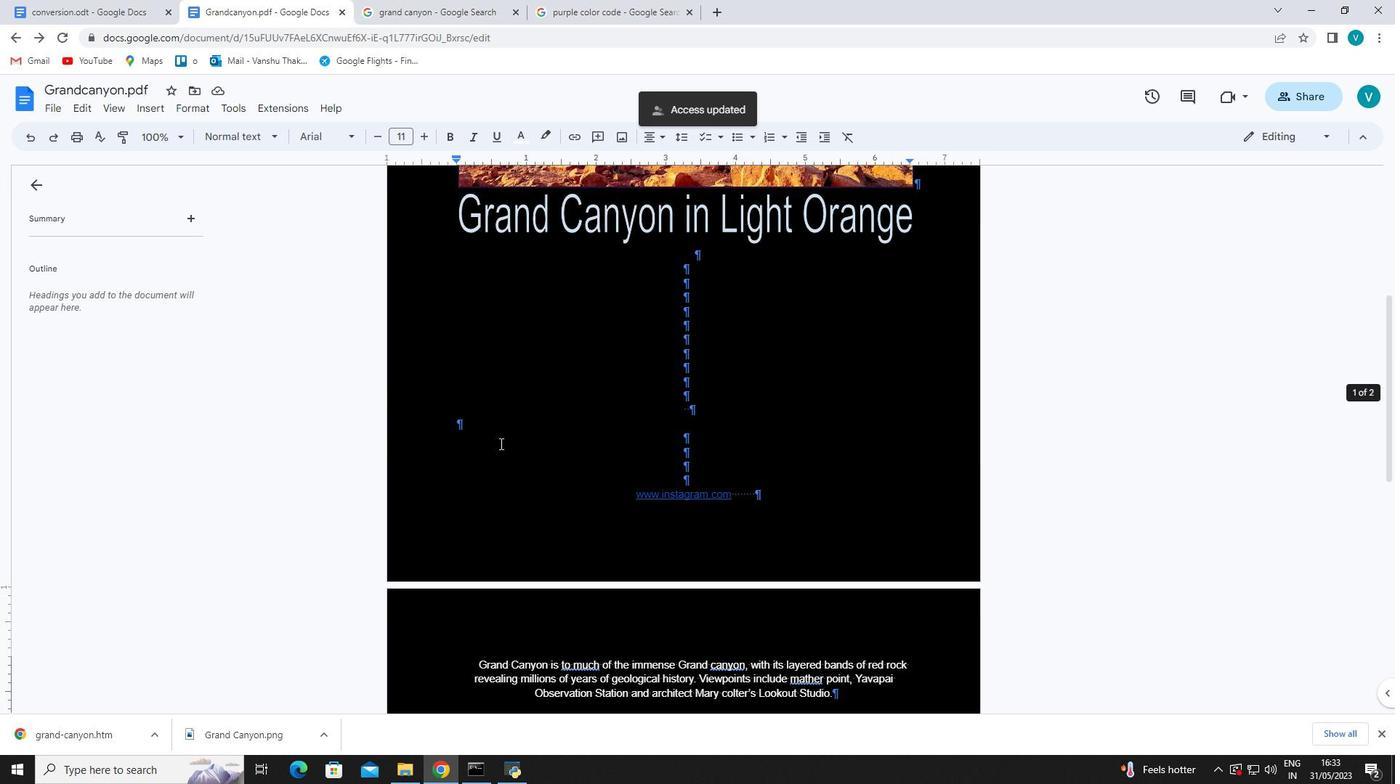 
Action: Mouse scrolled (510, 446) with delta (0, 0)
Screenshot: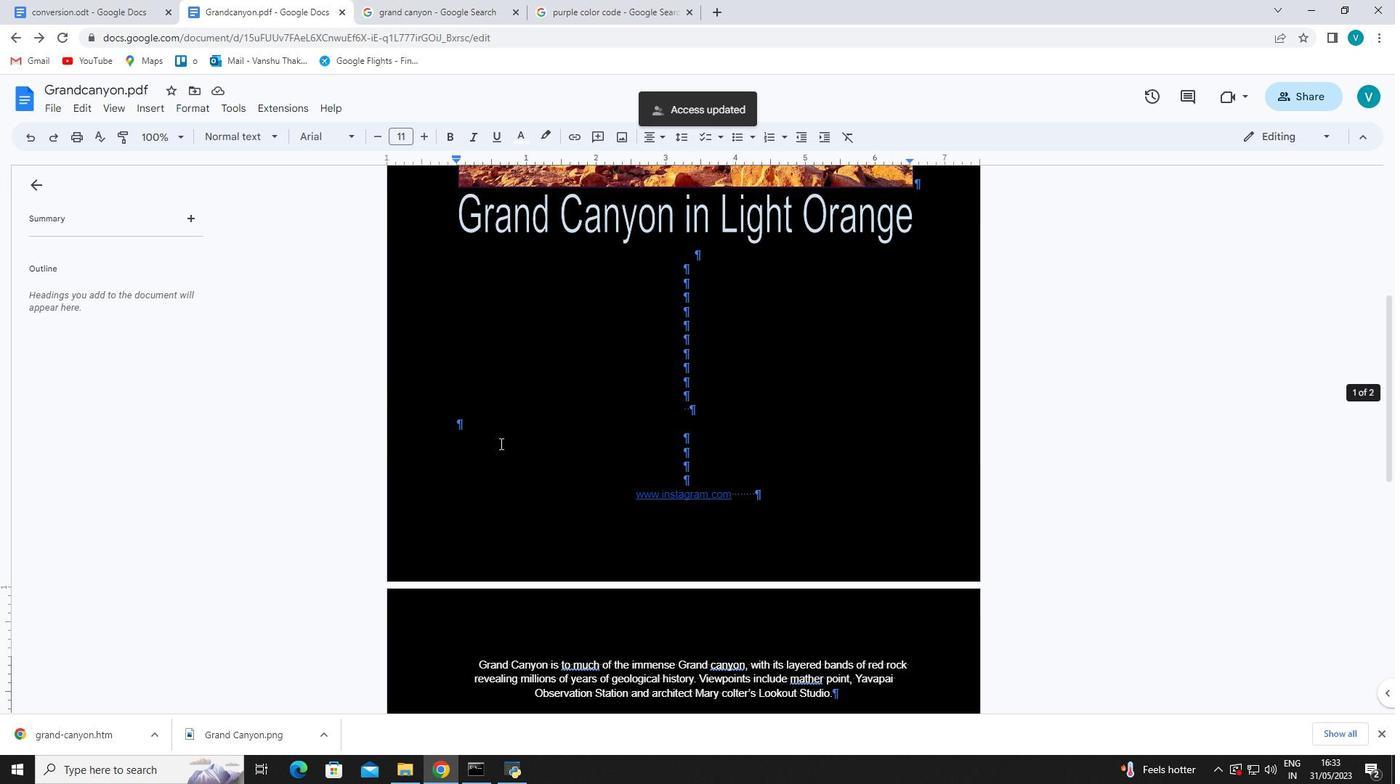 
Action: Mouse moved to (522, 446)
Screenshot: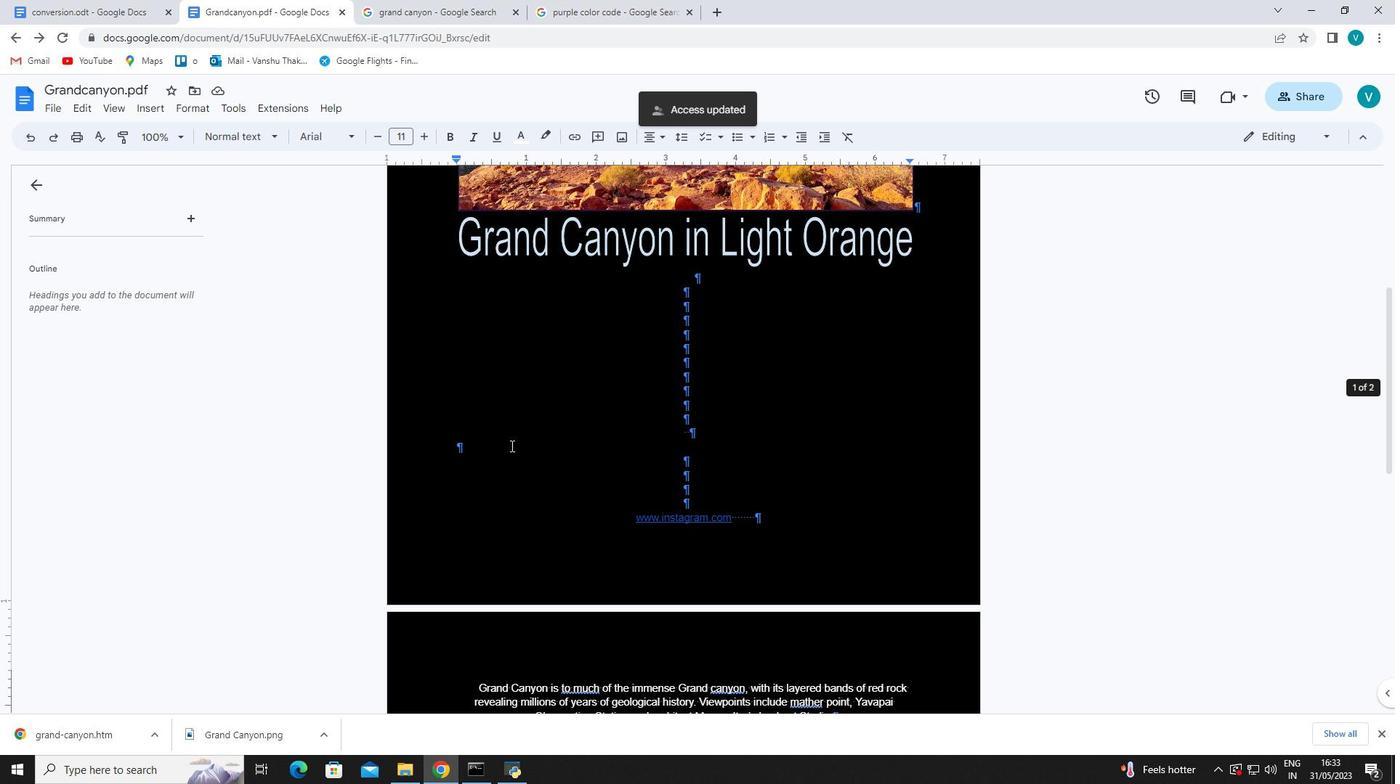 
Action: Mouse scrolled (519, 446) with delta (0, 0)
Screenshot: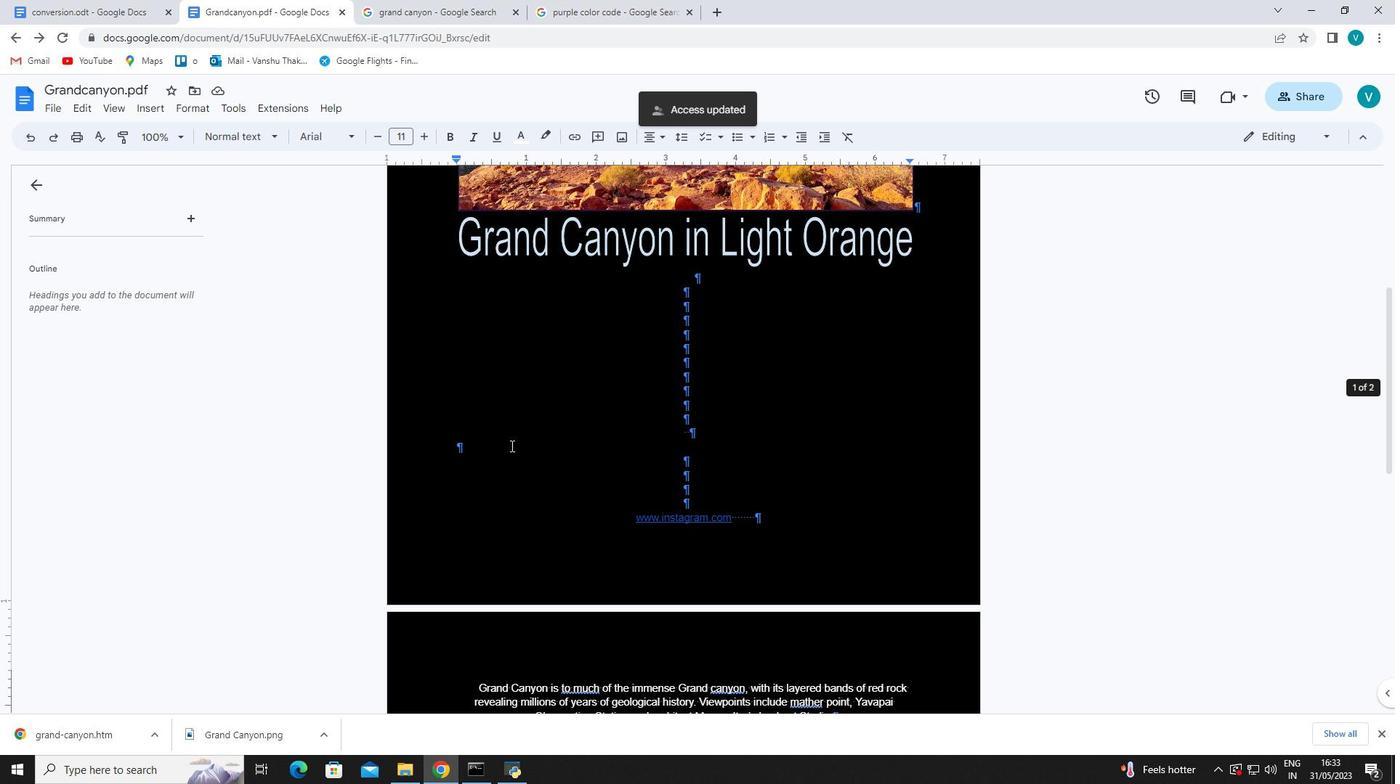 
Action: Mouse moved to (530, 443)
Screenshot: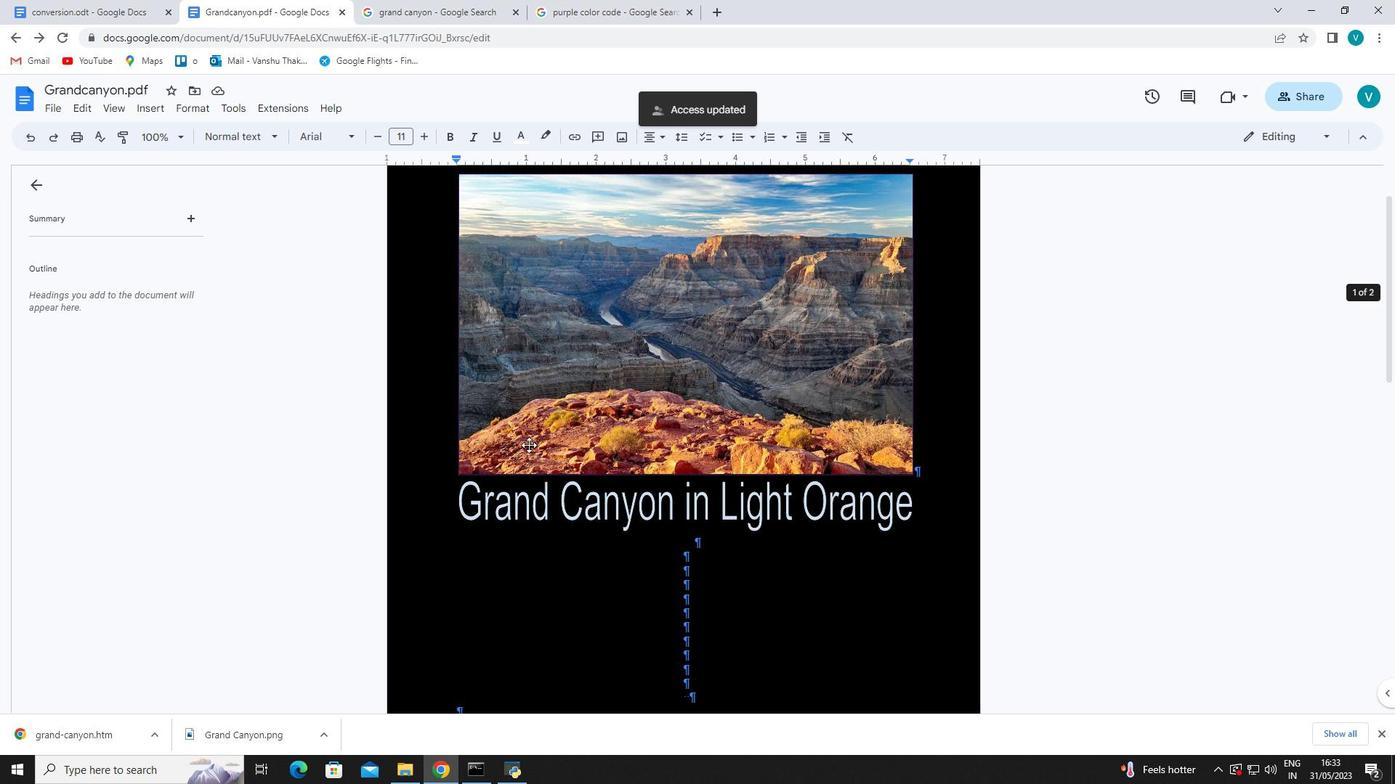 
Action: Mouse scrolled (530, 444) with delta (0, 0)
Screenshot: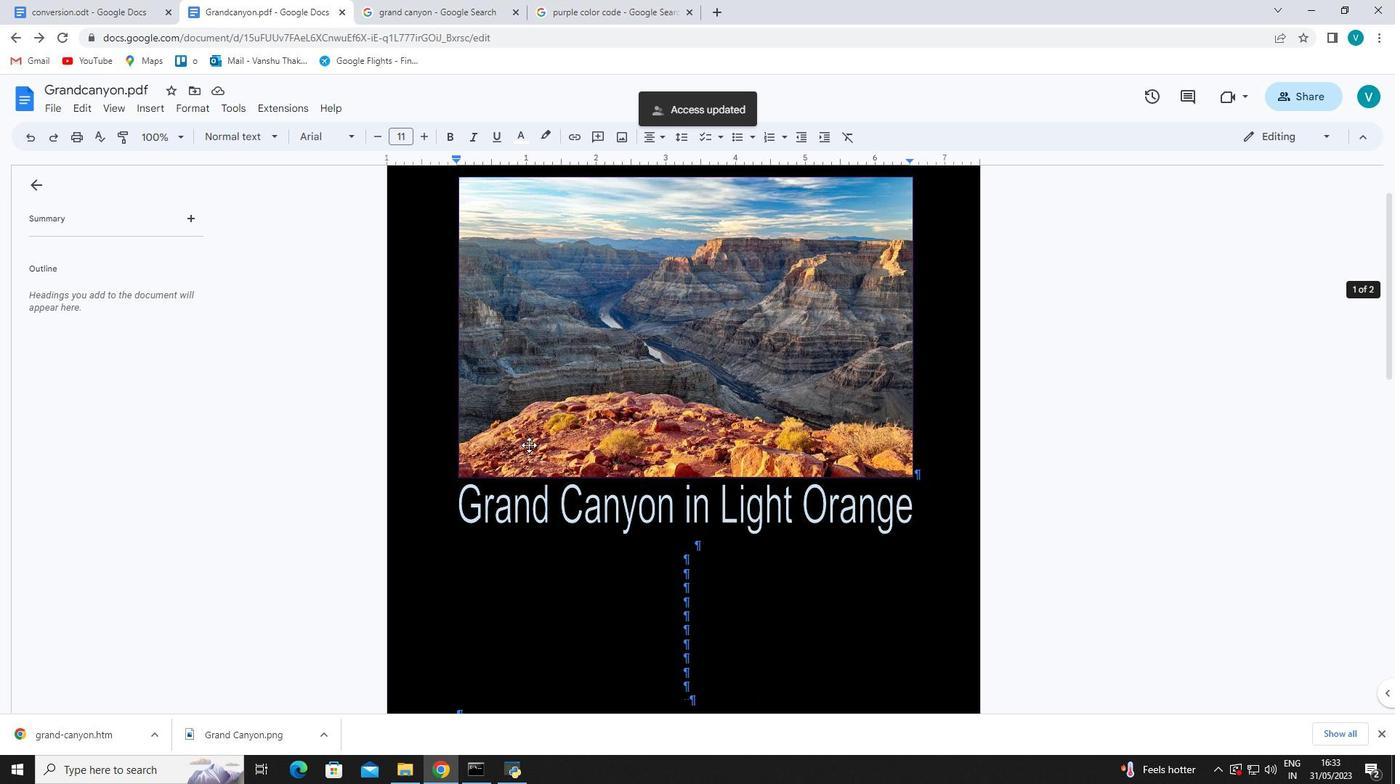 
Action: Mouse scrolled (530, 444) with delta (0, 0)
Screenshot: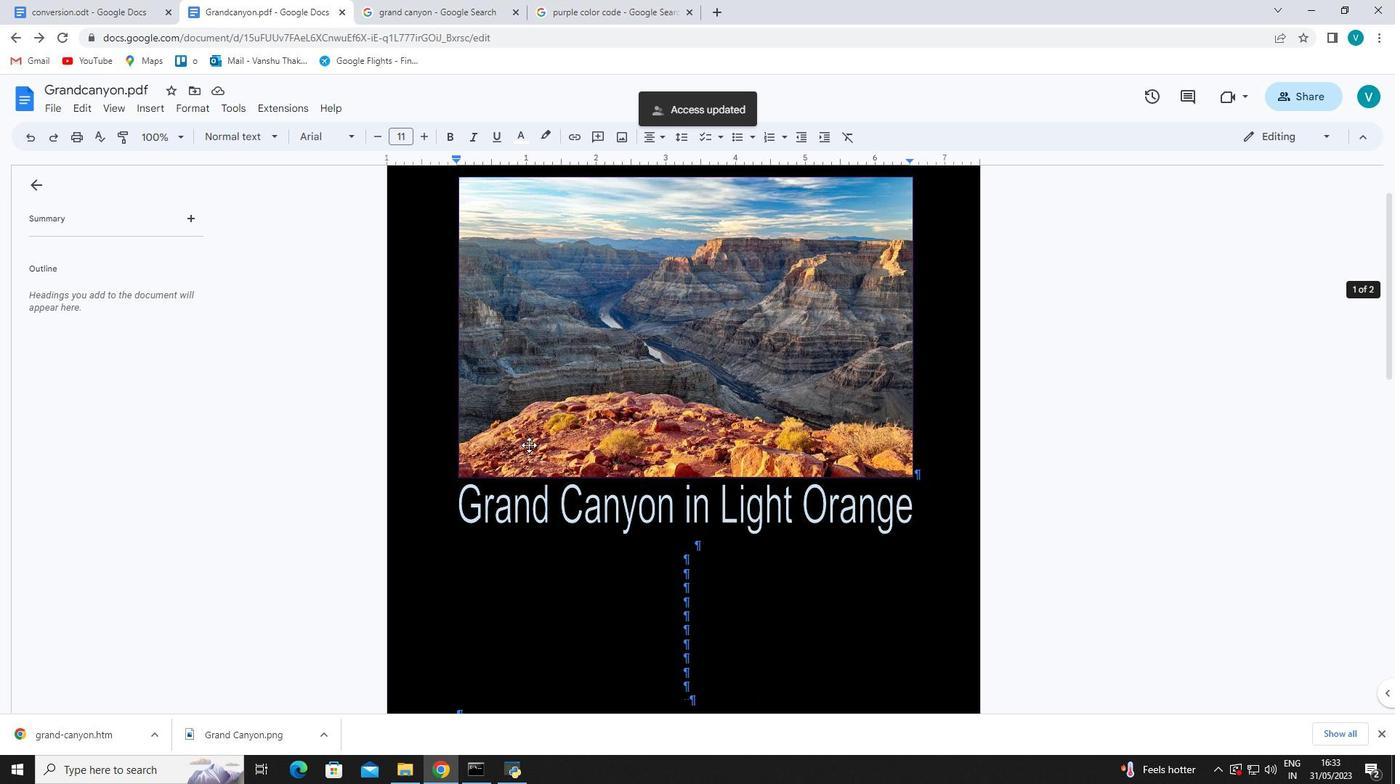 
Action: Mouse scrolled (530, 444) with delta (0, 0)
Screenshot: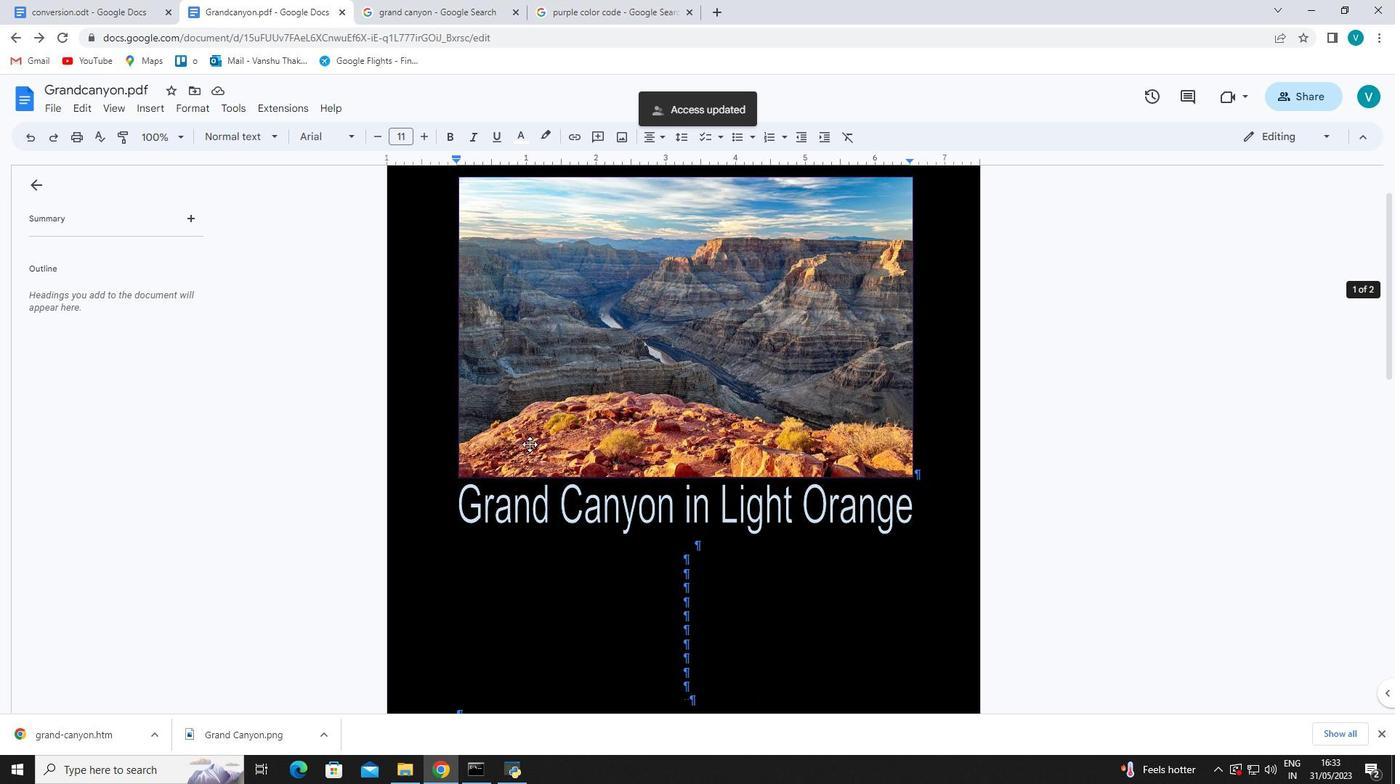 
Action: Mouse scrolled (530, 444) with delta (0, 0)
Screenshot: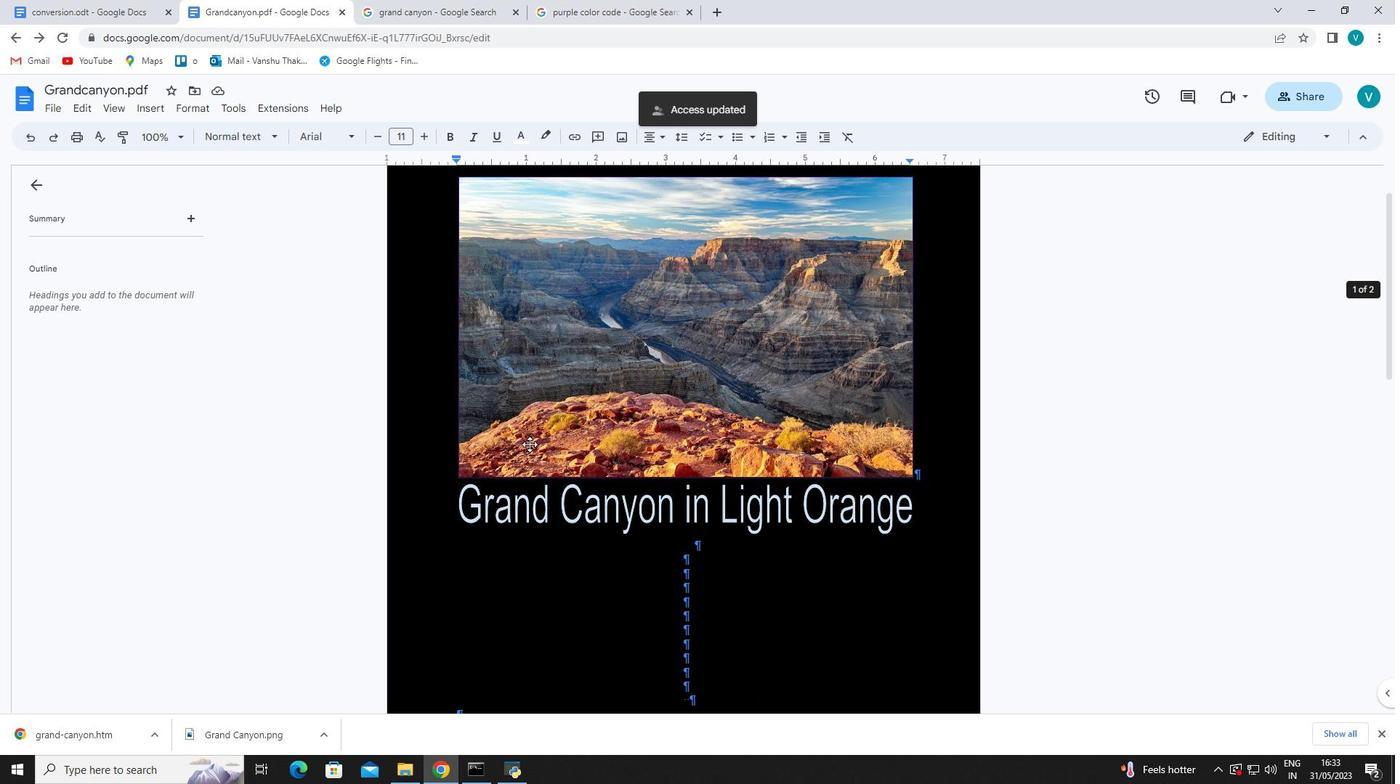 
Action: Mouse scrolled (530, 444) with delta (0, 0)
Screenshot: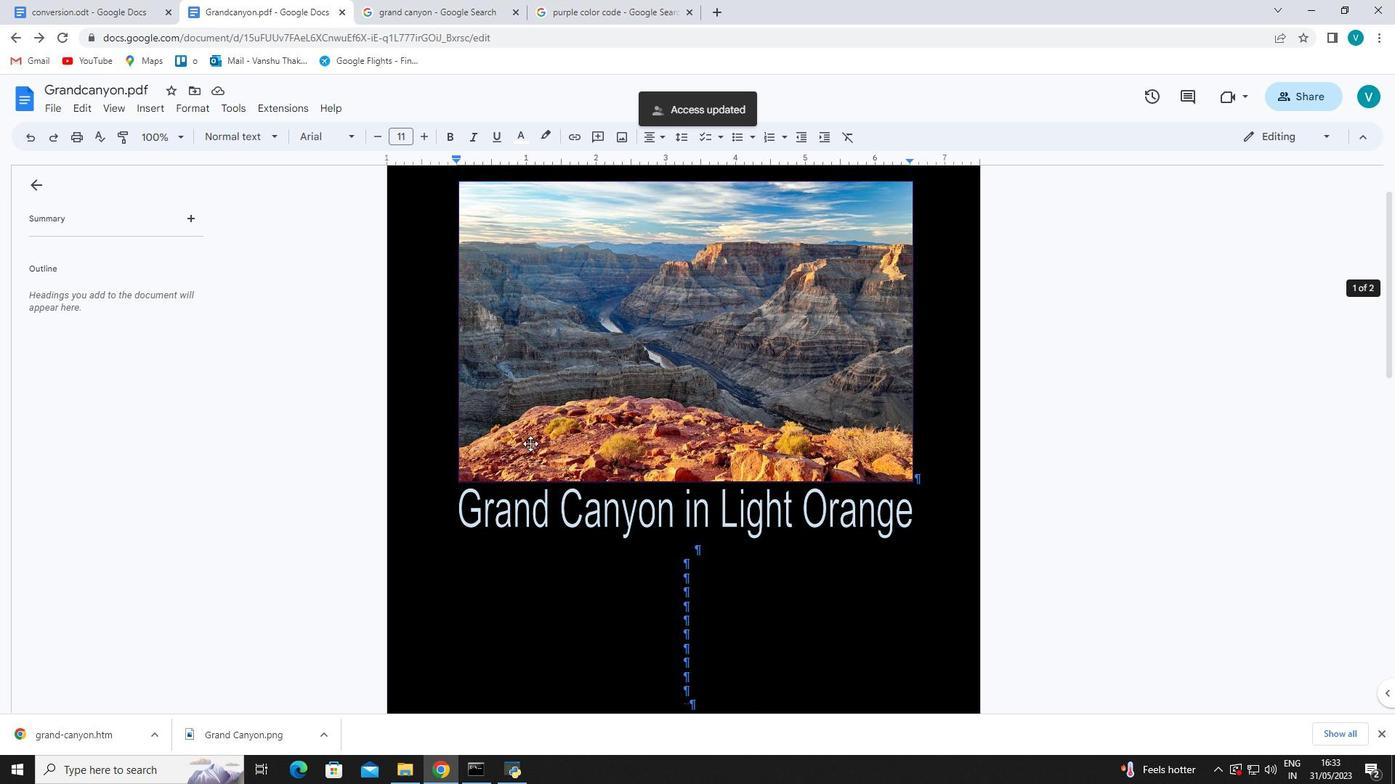 
Action: Mouse scrolled (530, 444) with delta (0, 0)
Screenshot: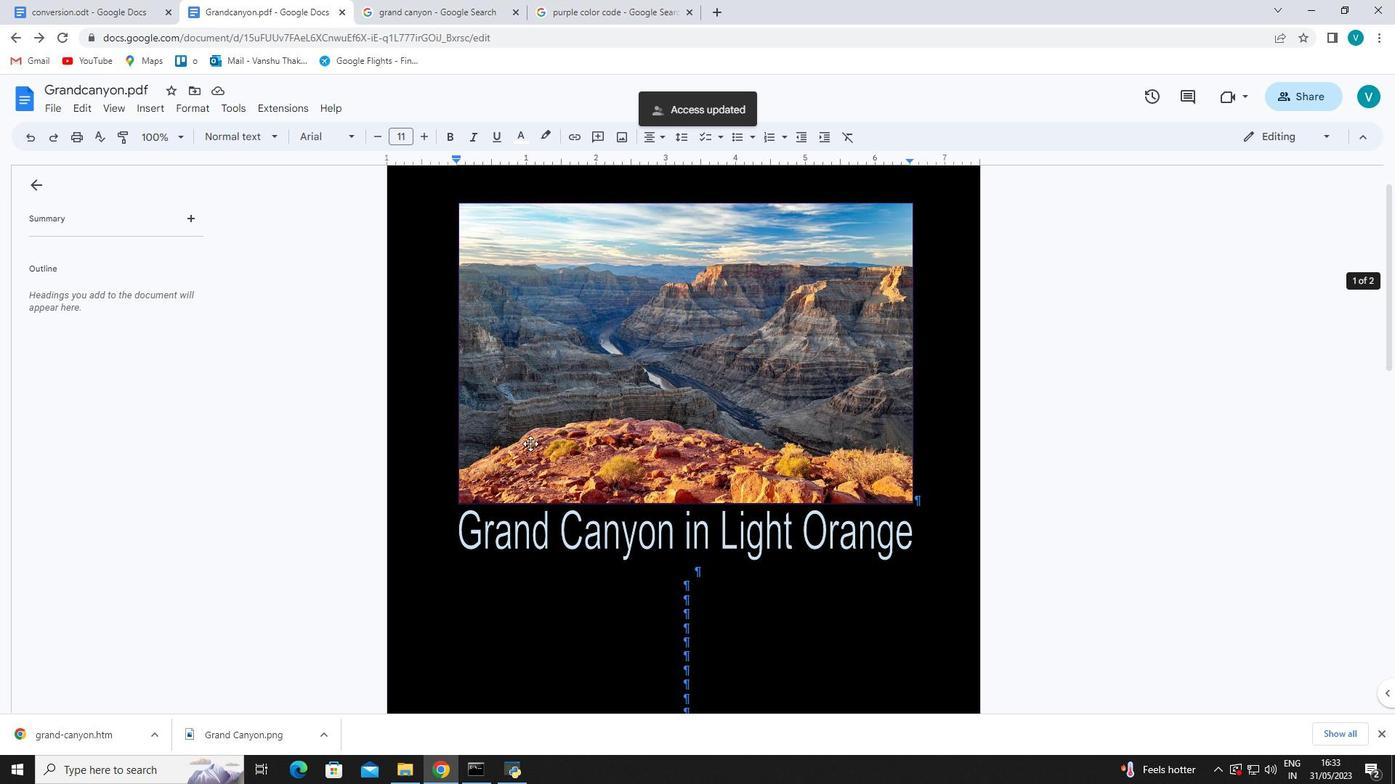 
Action: Mouse moved to (483, 409)
Screenshot: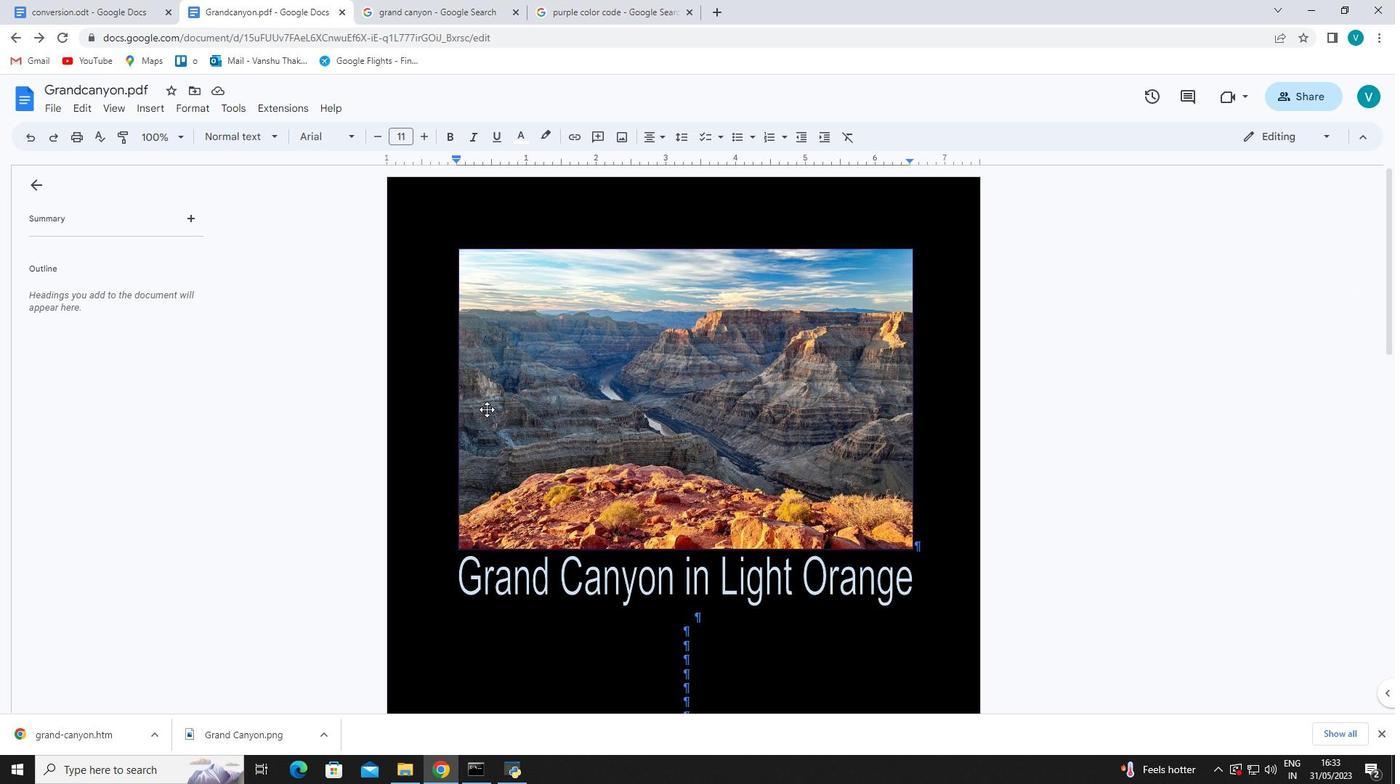 
